 Task: Look for space in La Unión, Colombia from 12th  August, 2023 to 15th August, 2023 for 3 adults in price range Rs.12000 to Rs.16000. Place can be entire place with 2 bedrooms having 3 beds and 1 bathroom. Property type can be house, flat, guest house. Amenities needed are: washing machine. Booking option can be shelf check-in. Required host language is English.
Action: Mouse moved to (462, 99)
Screenshot: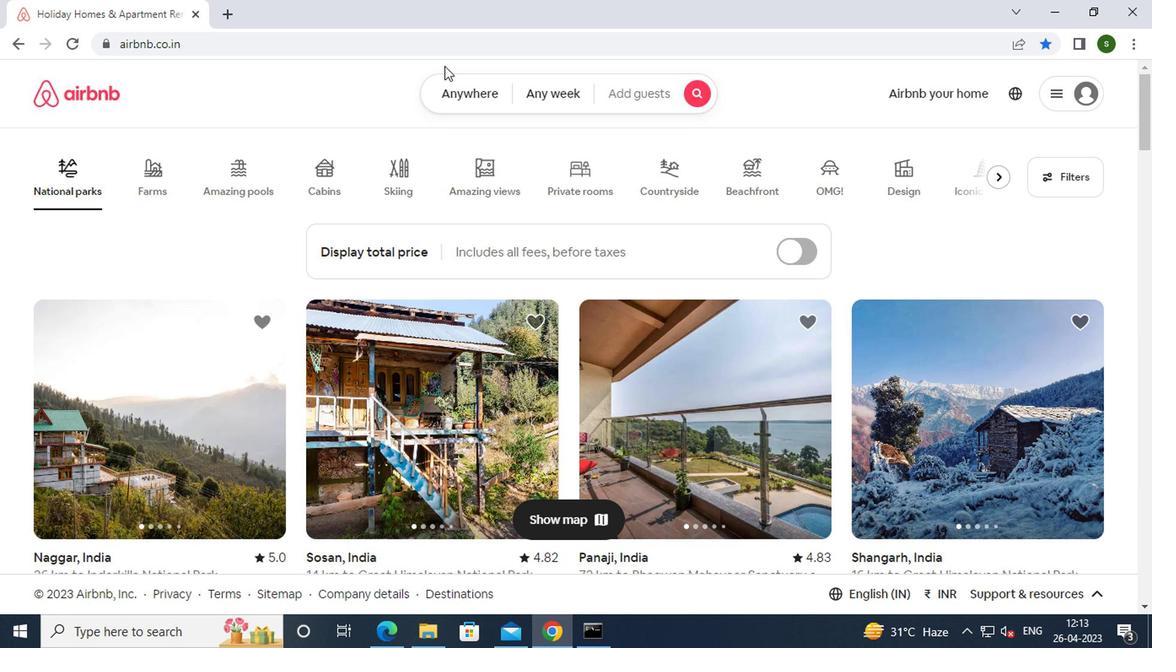
Action: Mouse pressed left at (462, 99)
Screenshot: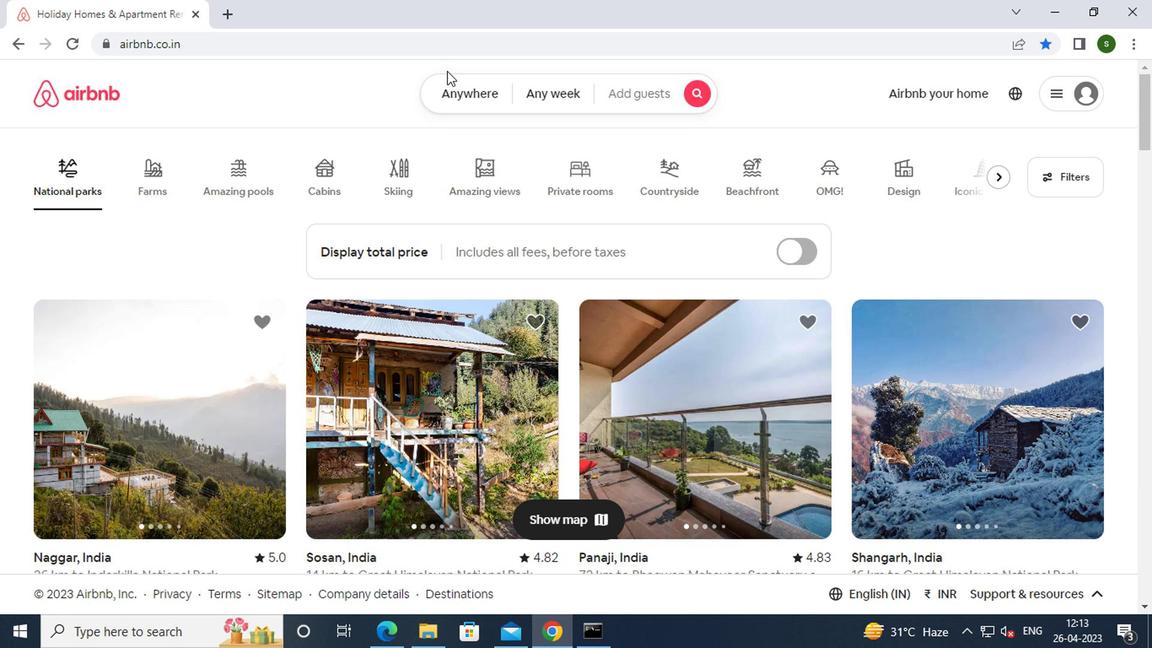 
Action: Mouse moved to (371, 152)
Screenshot: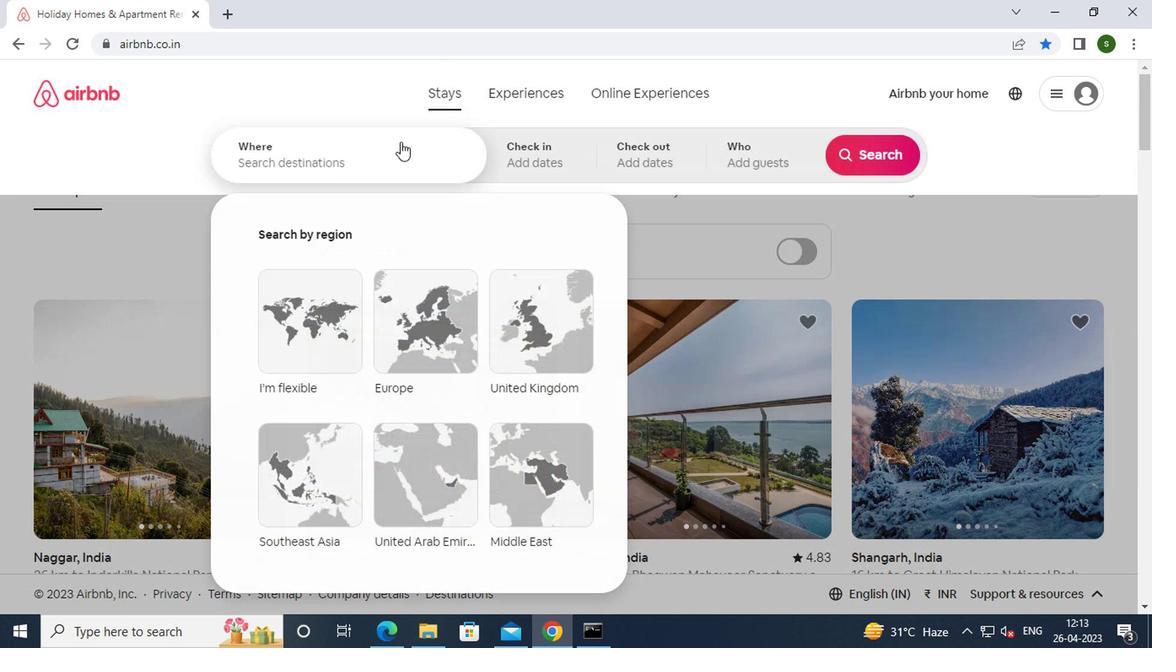 
Action: Mouse pressed left at (371, 152)
Screenshot: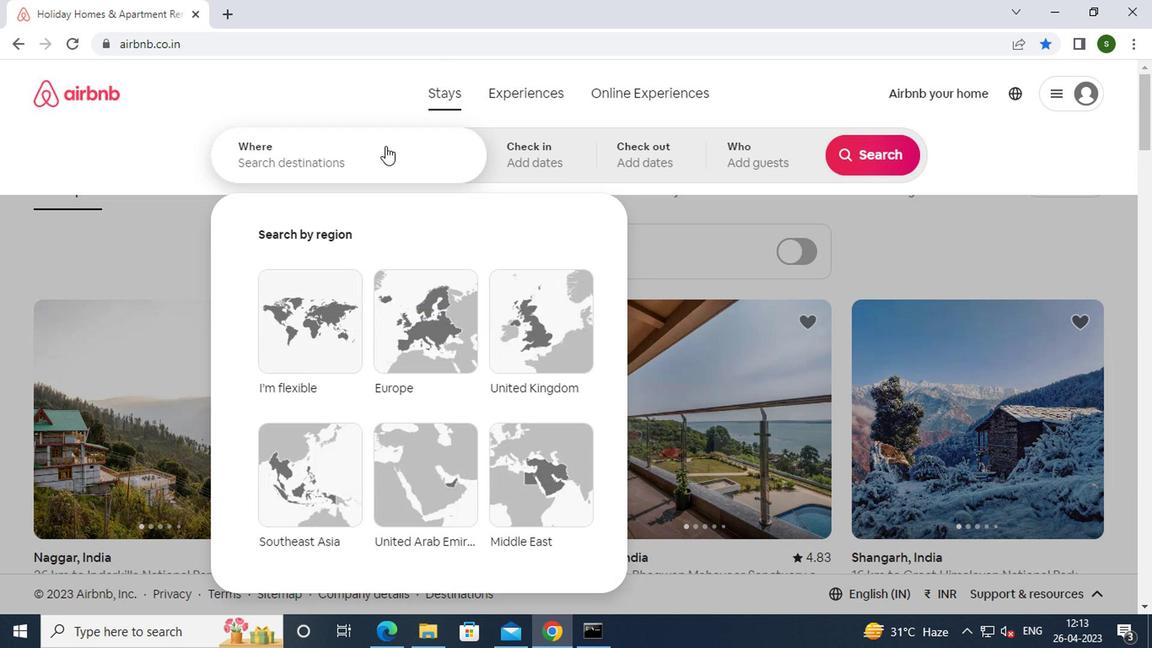
Action: Key pressed l<Key.caps_lock>a<Key.space><Key.caps_lock>u<Key.caps_lock>nion,<Key.space><Key.caps_lock>c<Key.caps_lock>olombia<Key.enter>
Screenshot: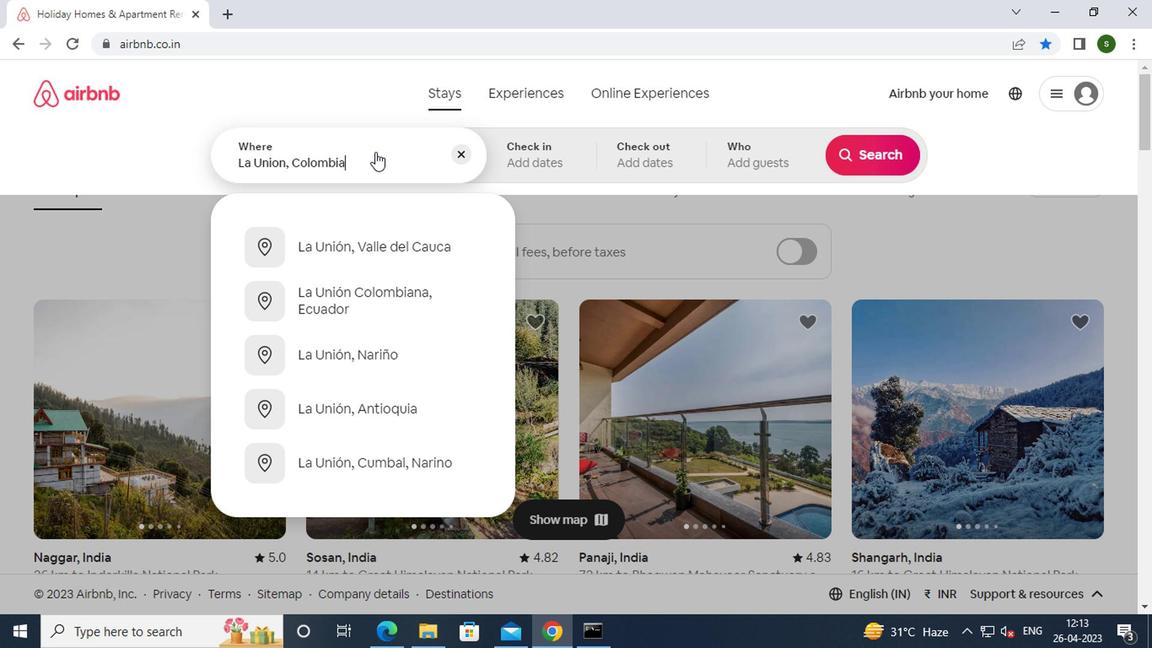 
Action: Mouse moved to (858, 292)
Screenshot: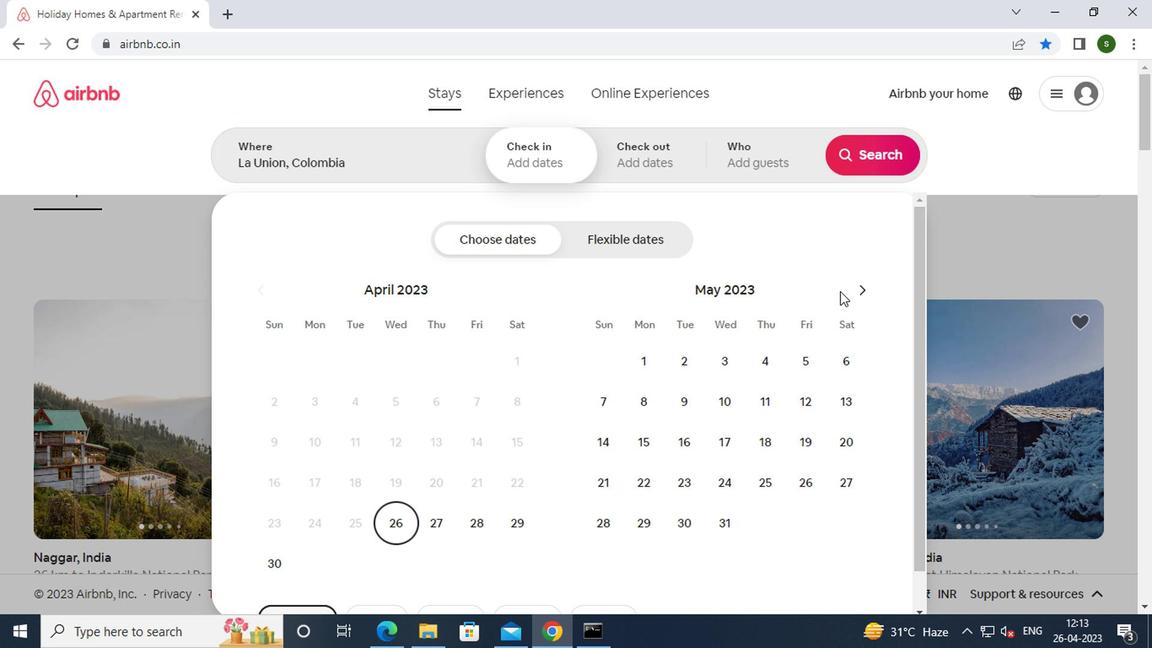 
Action: Mouse pressed left at (858, 292)
Screenshot: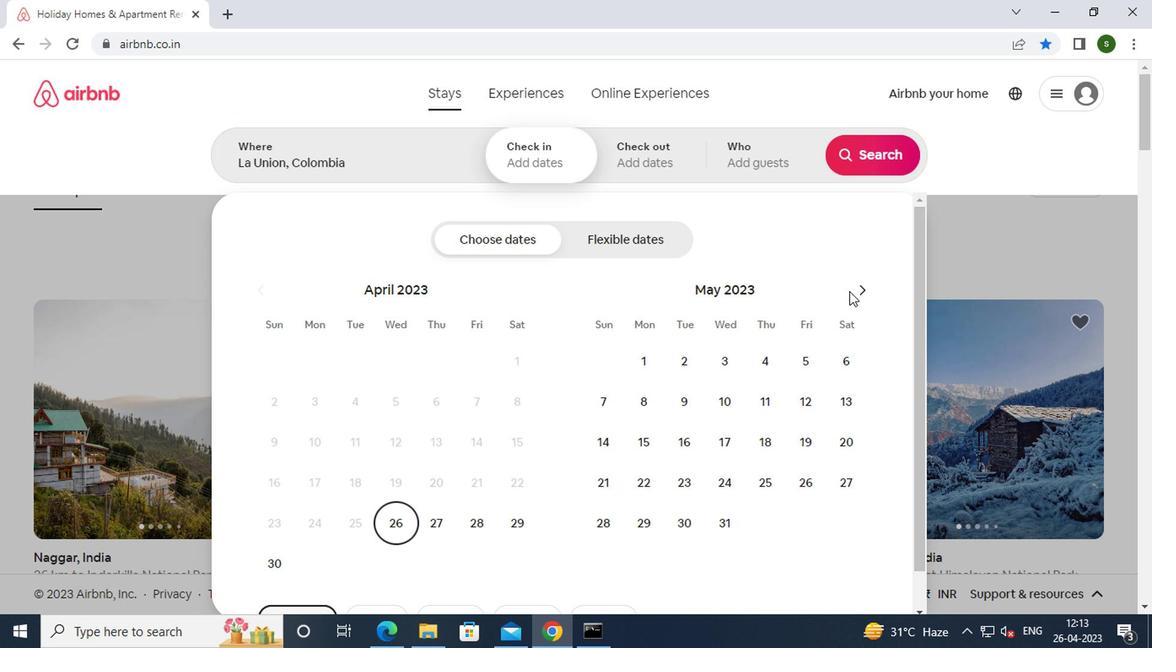 
Action: Mouse pressed left at (858, 292)
Screenshot: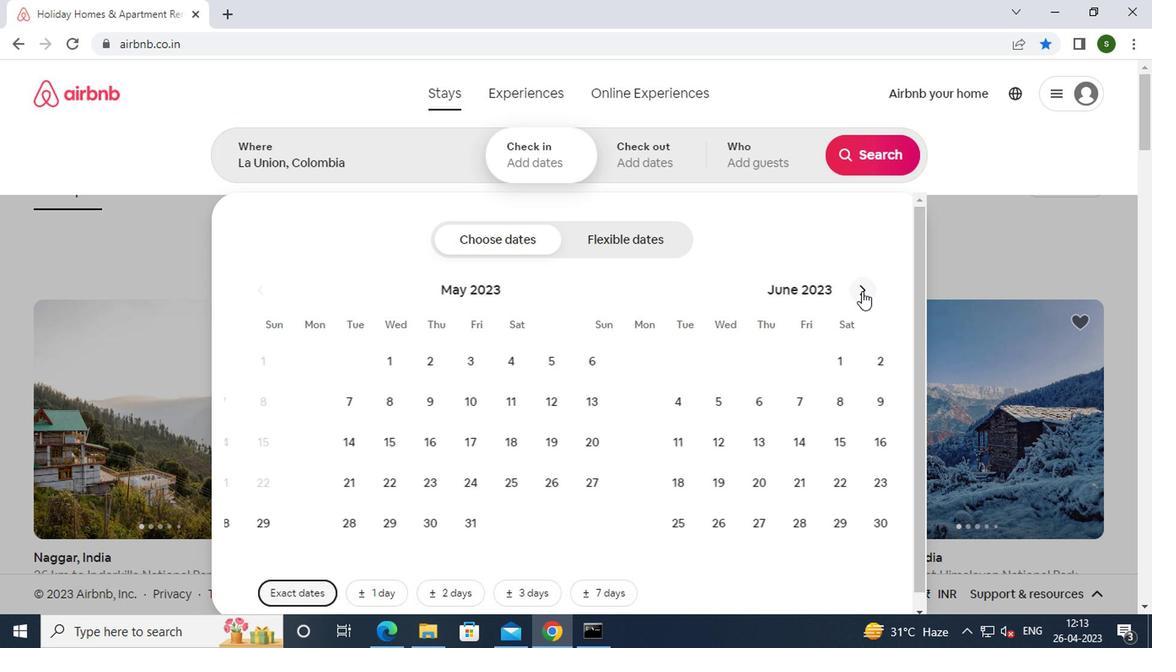 
Action: Mouse pressed left at (858, 292)
Screenshot: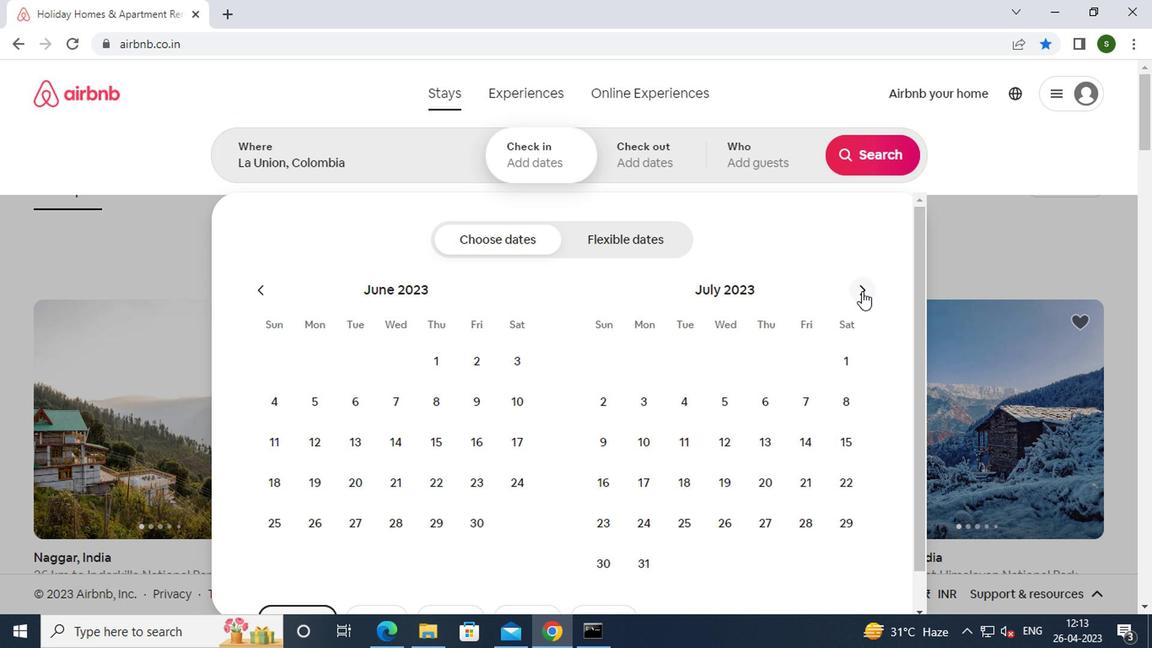 
Action: Mouse moved to (823, 406)
Screenshot: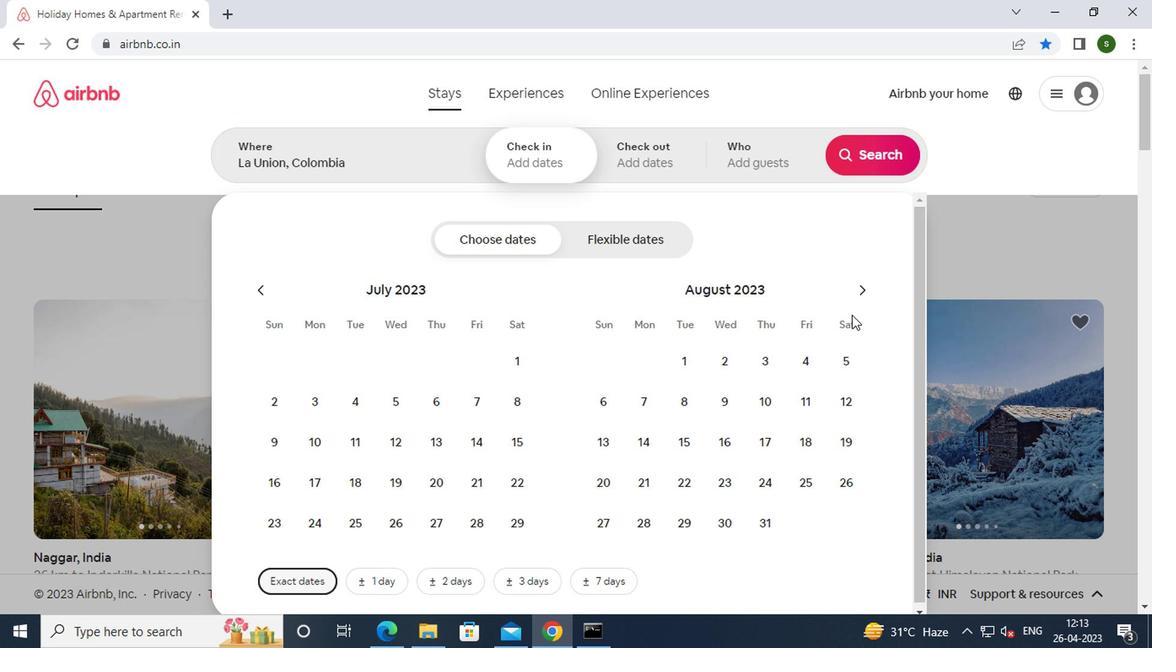 
Action: Mouse pressed left at (823, 406)
Screenshot: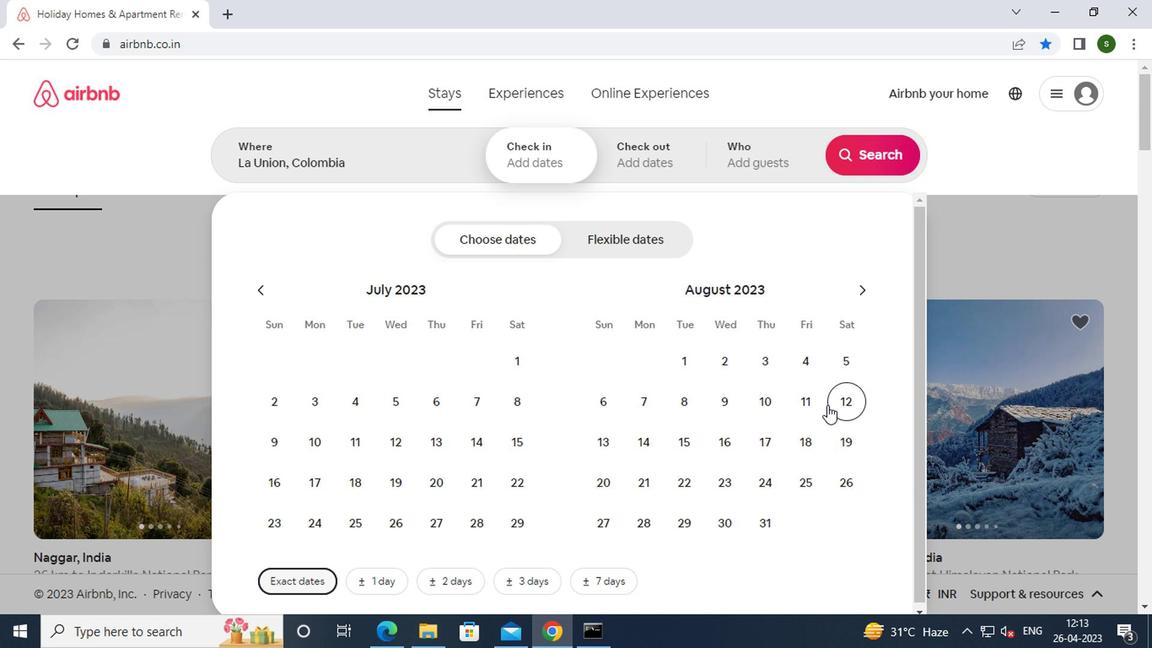 
Action: Mouse moved to (690, 448)
Screenshot: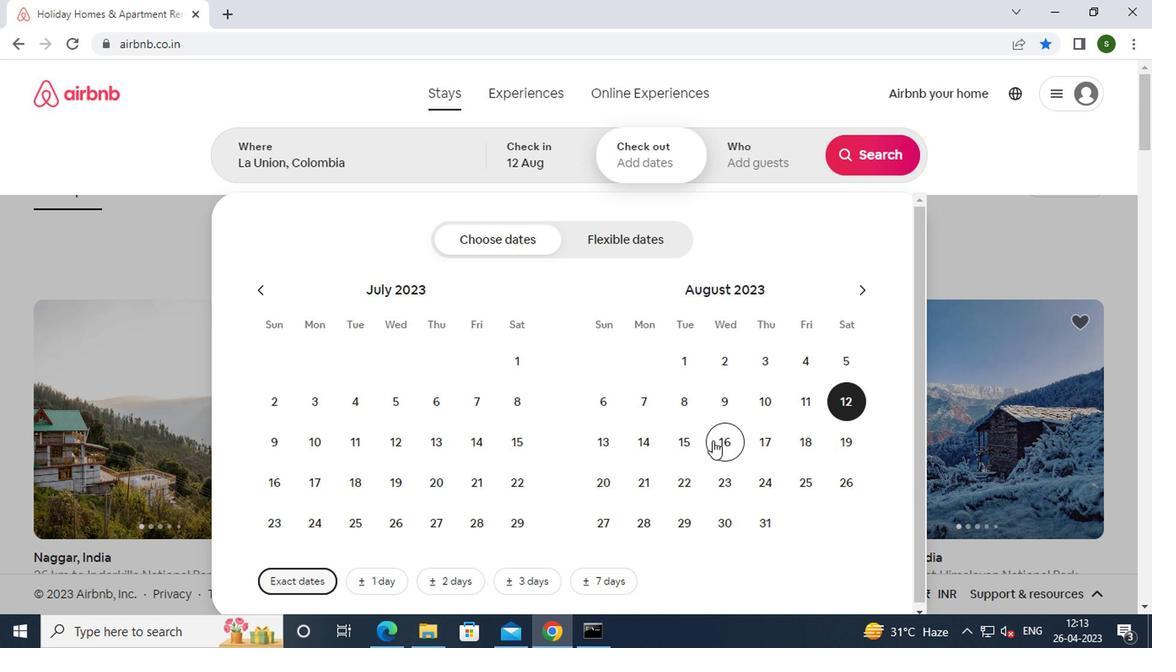 
Action: Mouse pressed left at (690, 448)
Screenshot: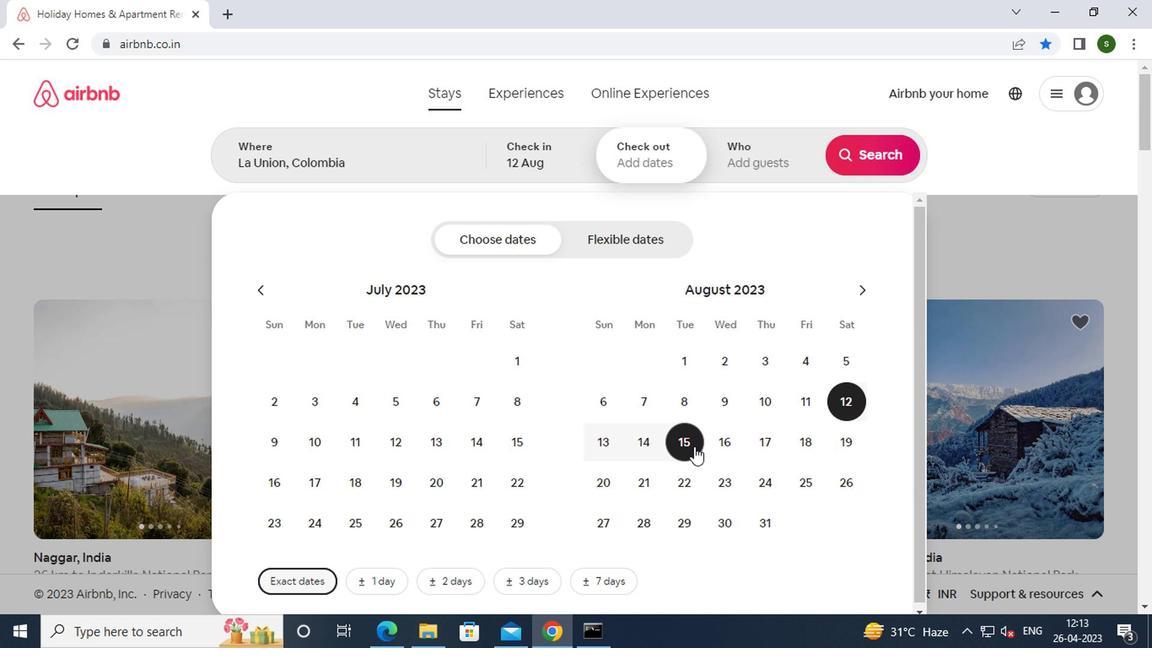 
Action: Mouse moved to (739, 159)
Screenshot: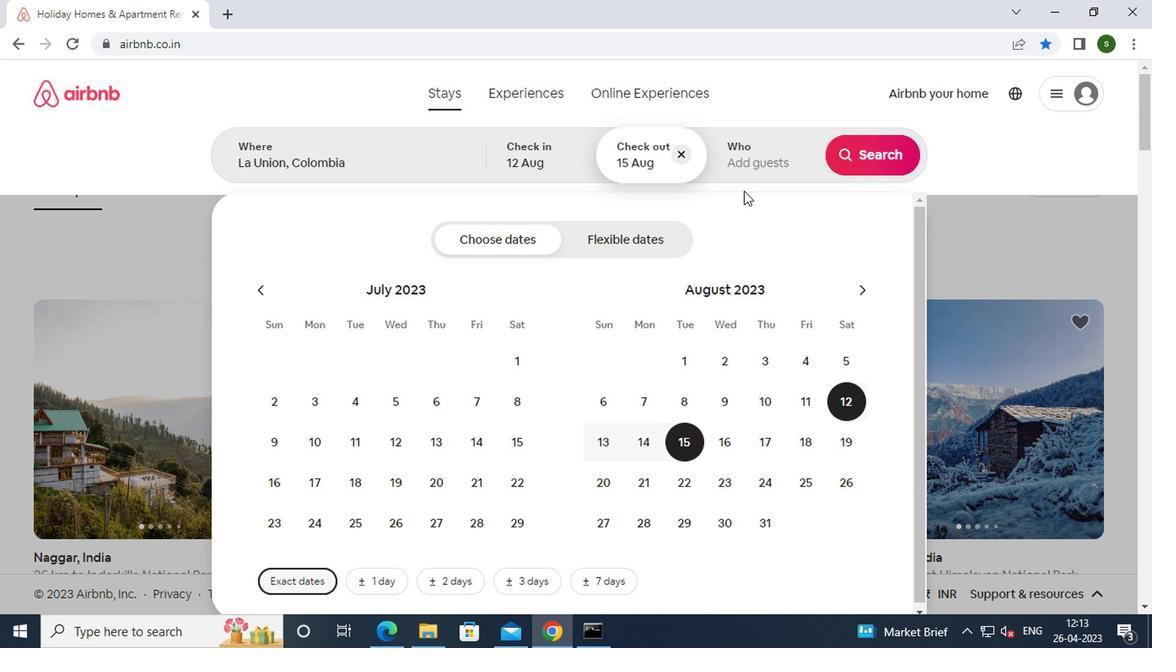 
Action: Mouse pressed left at (739, 159)
Screenshot: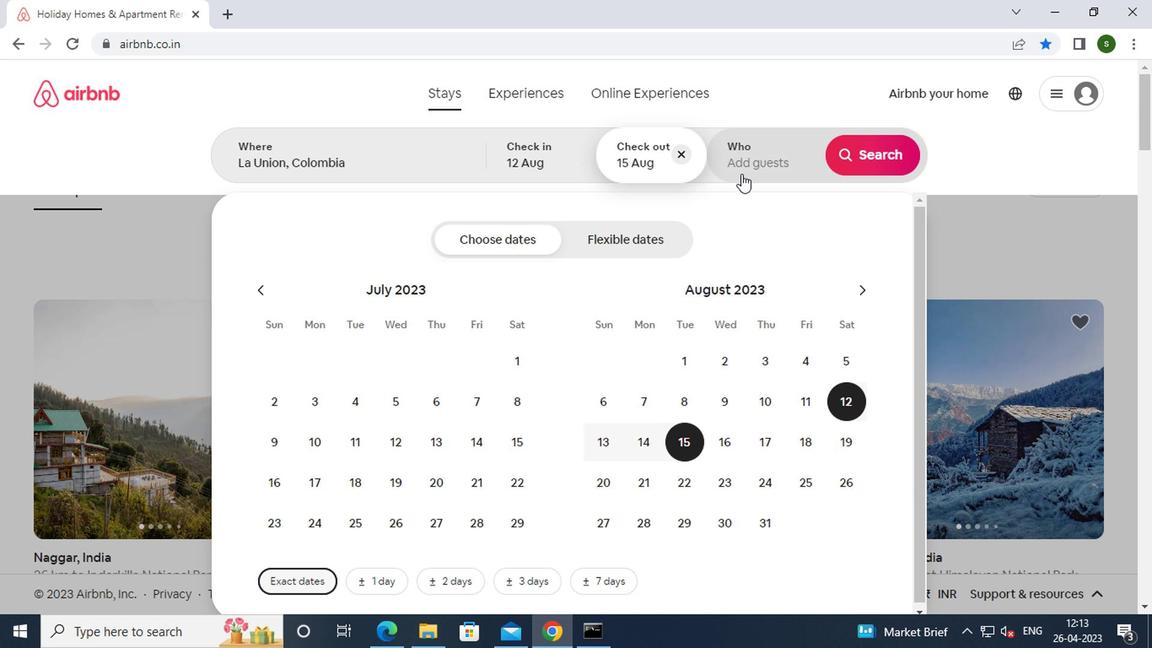 
Action: Mouse moved to (874, 241)
Screenshot: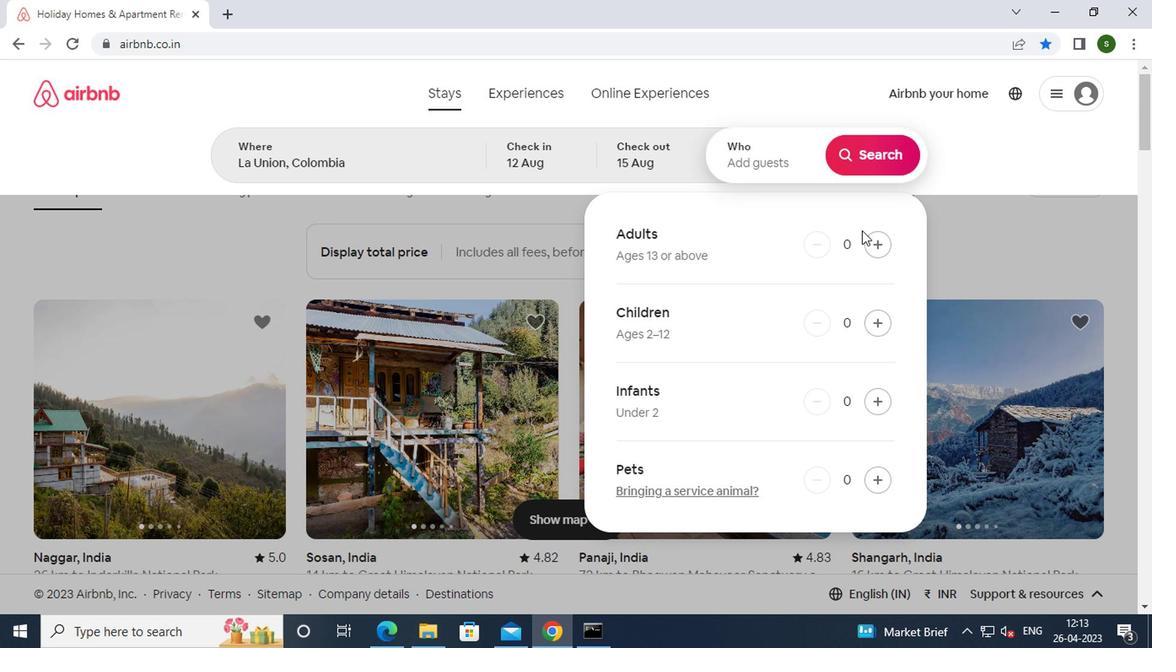 
Action: Mouse pressed left at (874, 241)
Screenshot: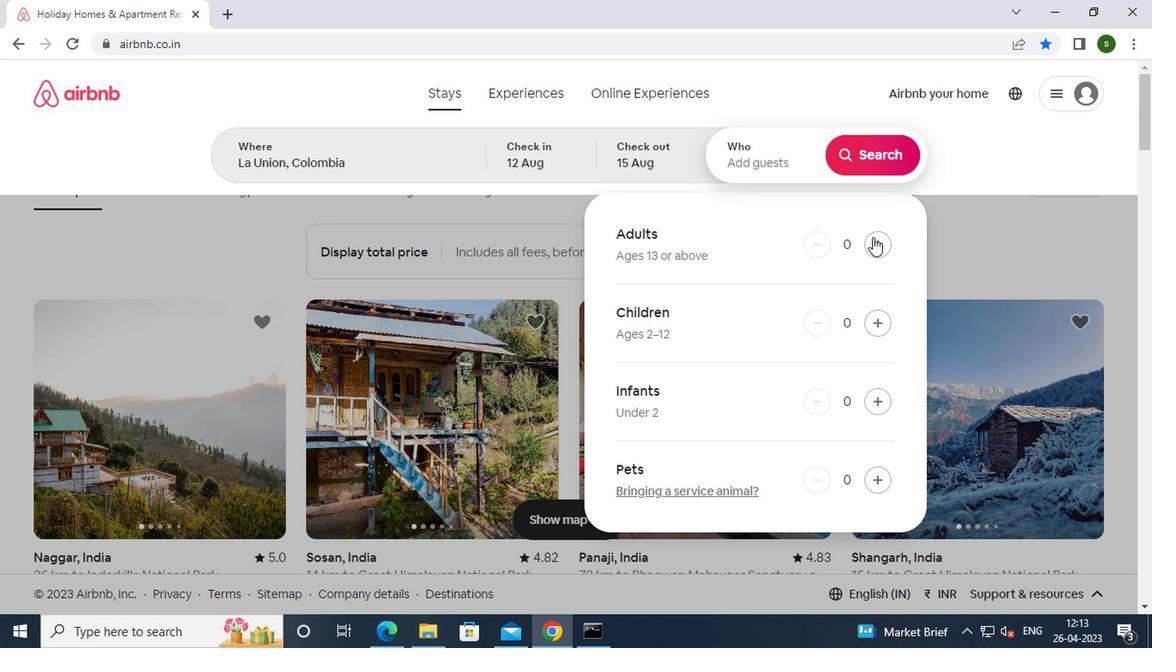 
Action: Mouse pressed left at (874, 241)
Screenshot: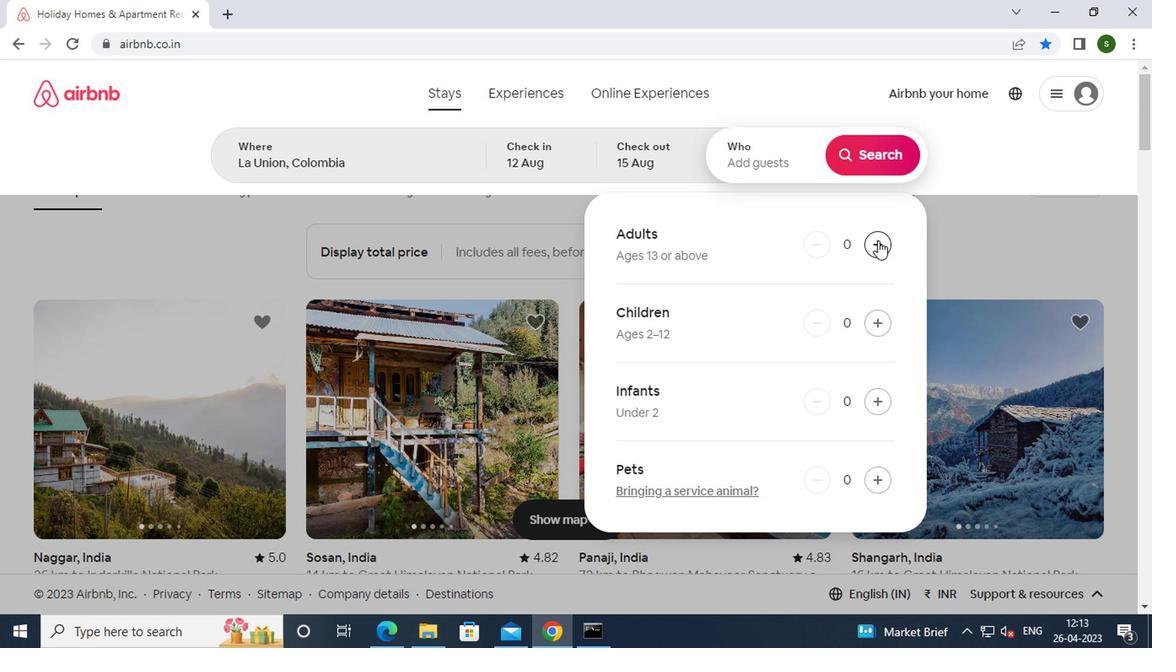 
Action: Mouse pressed left at (874, 241)
Screenshot: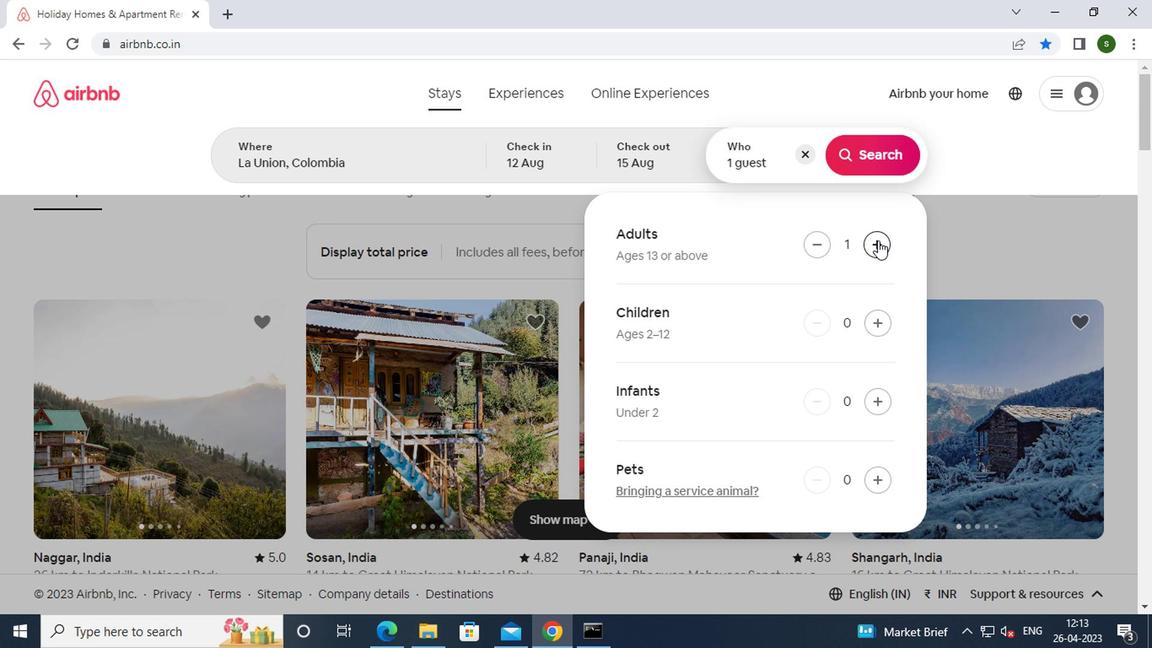 
Action: Mouse moved to (868, 168)
Screenshot: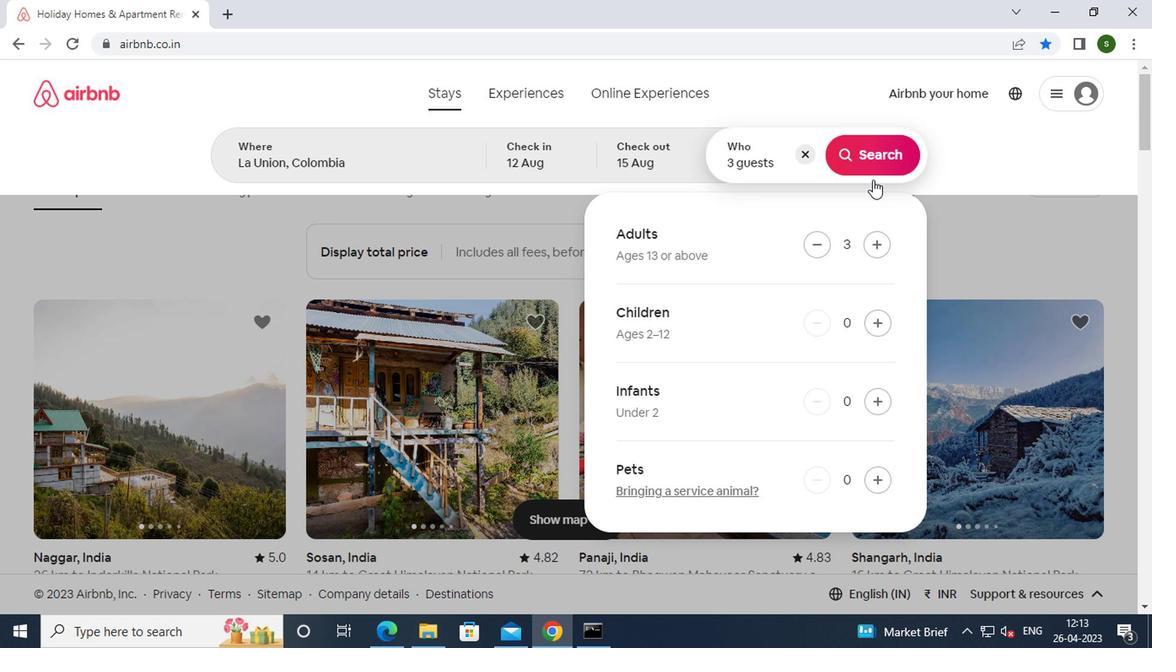 
Action: Mouse pressed left at (868, 168)
Screenshot: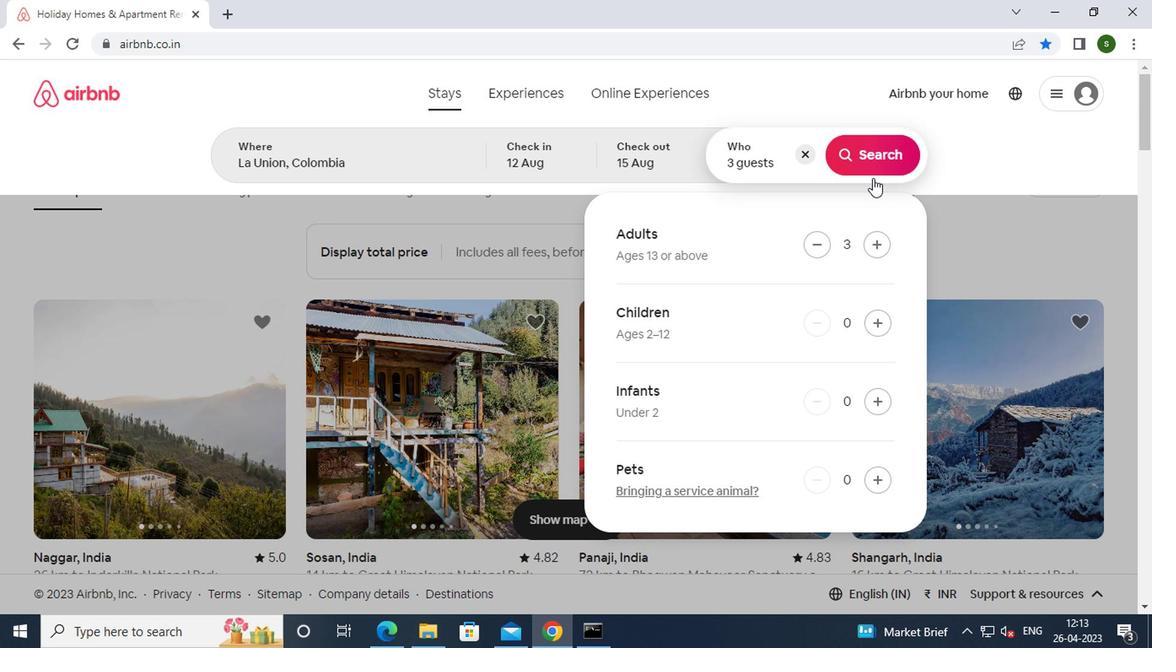 
Action: Mouse moved to (1089, 162)
Screenshot: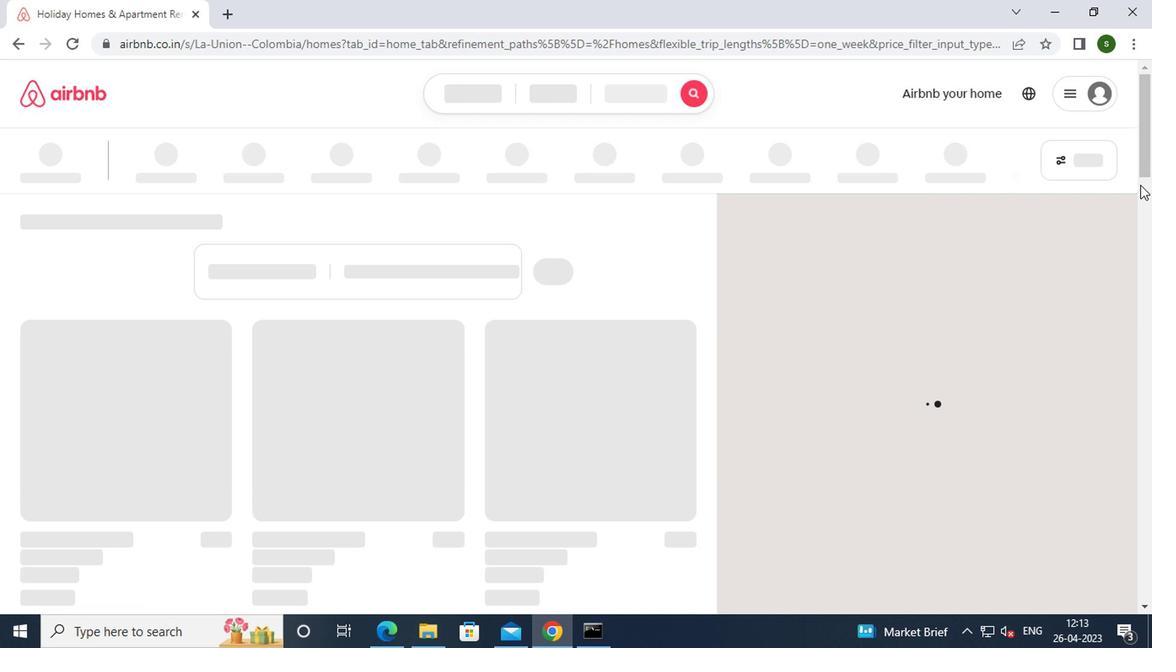 
Action: Mouse pressed left at (1089, 162)
Screenshot: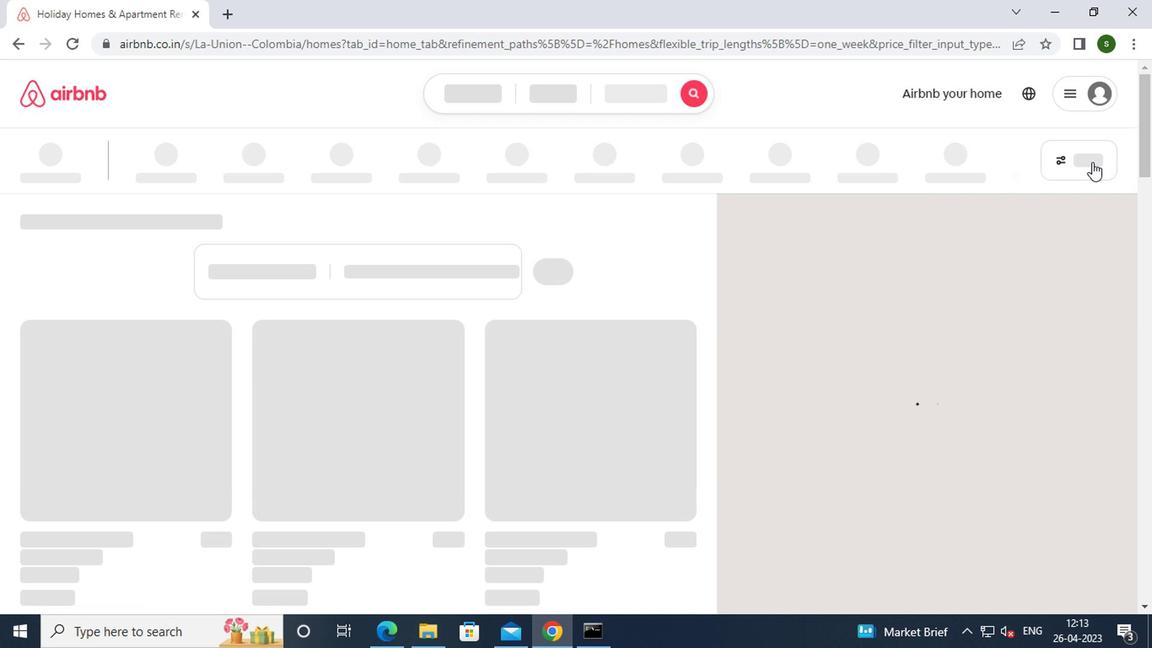 
Action: Mouse moved to (453, 379)
Screenshot: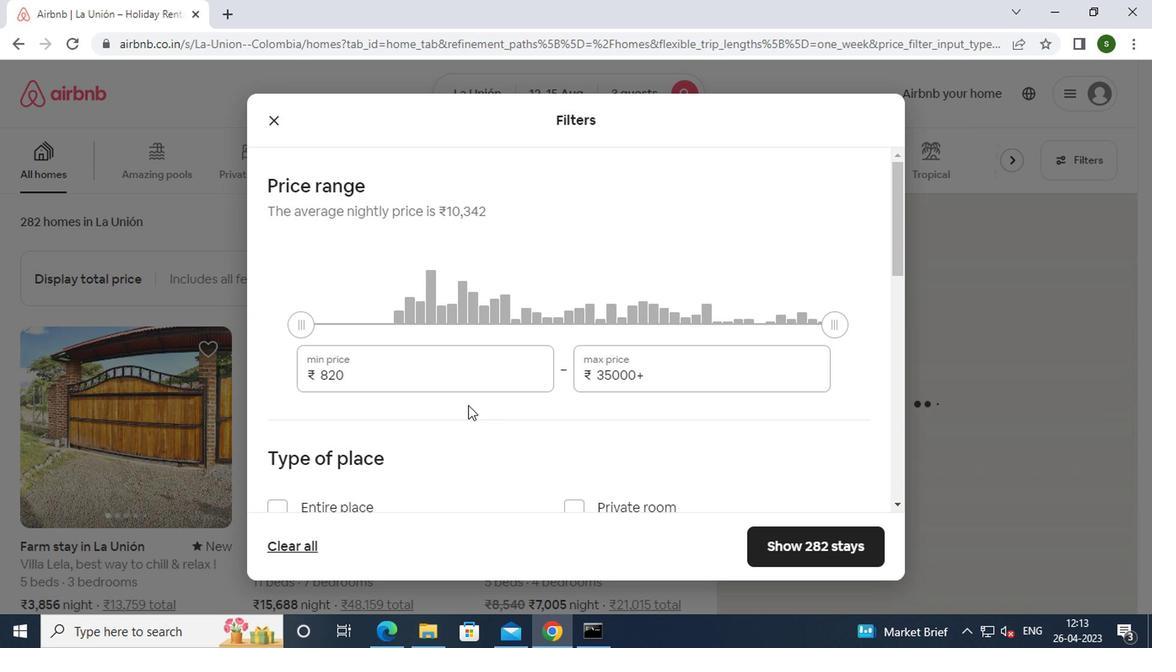 
Action: Mouse pressed left at (453, 379)
Screenshot: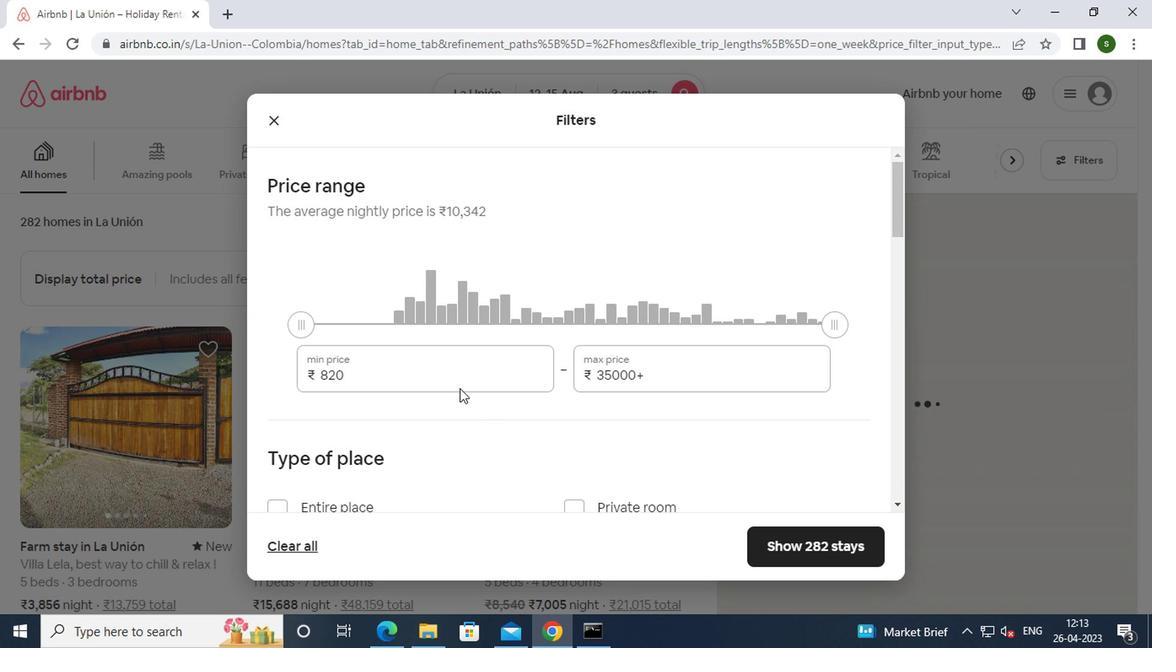 
Action: Key pressed <Key.backspace><Key.backspace><Key.backspace><Key.backspace><Key.backspace><Key.backspace>12000
Screenshot: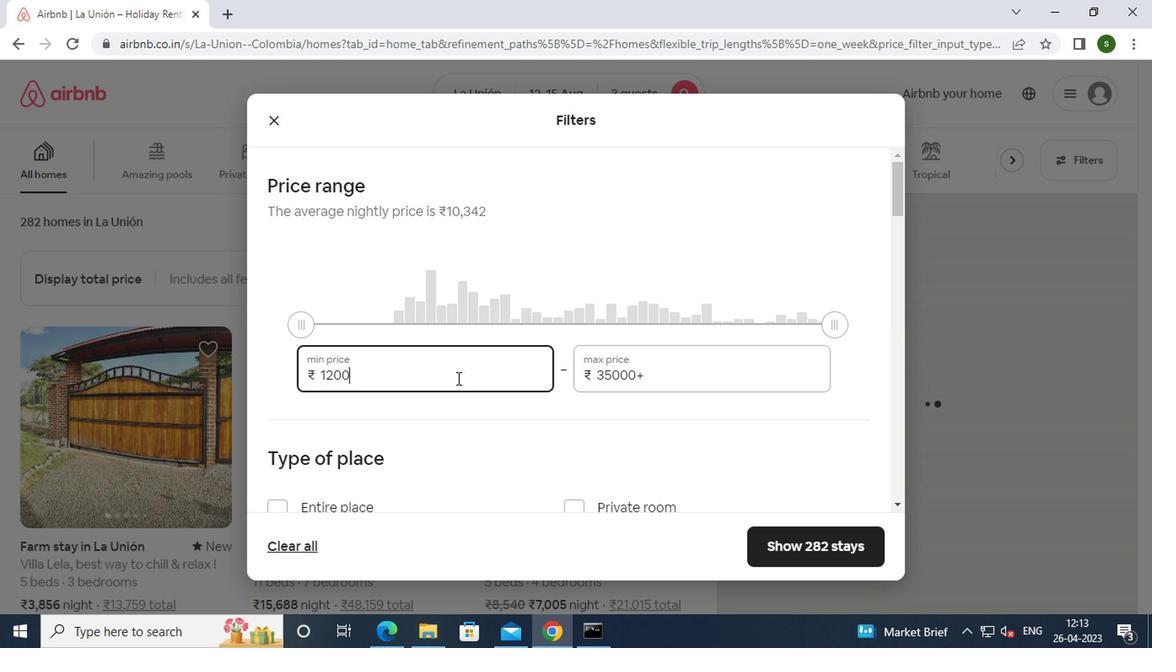 
Action: Mouse moved to (670, 377)
Screenshot: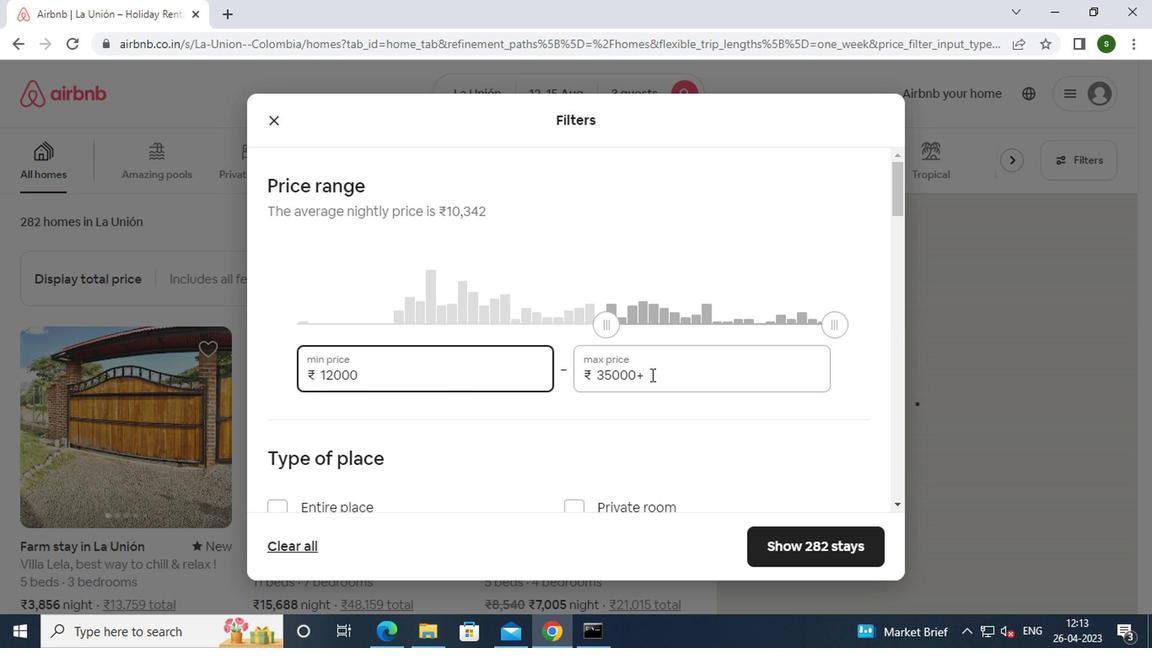 
Action: Mouse pressed left at (670, 377)
Screenshot: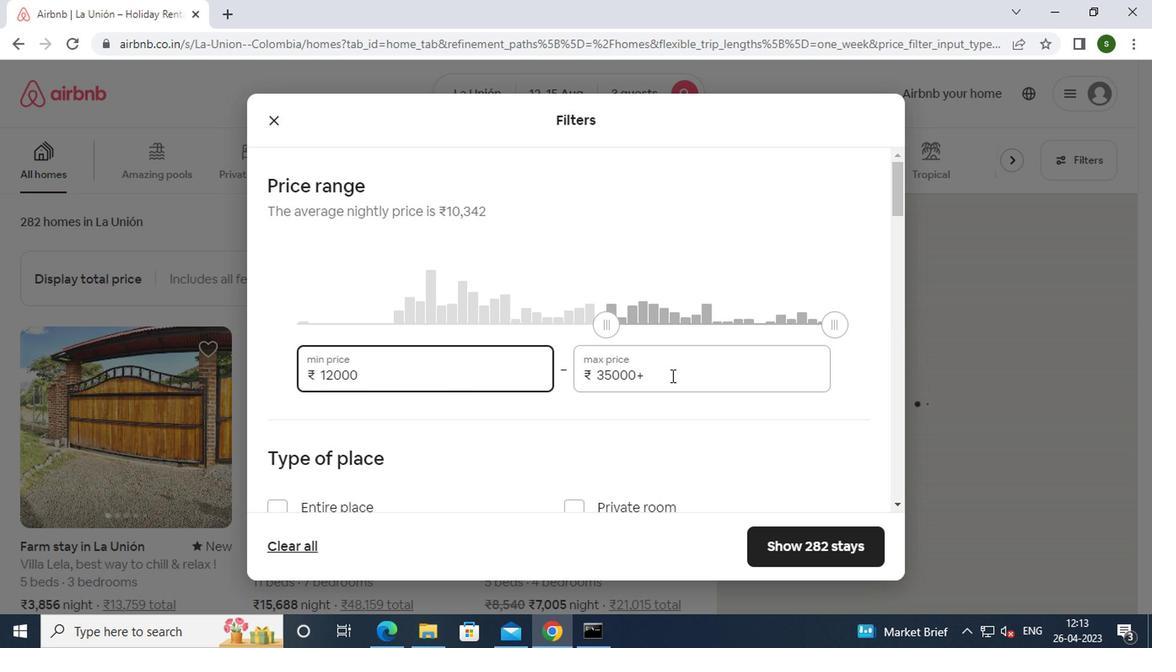 
Action: Key pressed <Key.backspace><Key.backspace><Key.backspace><Key.backspace><Key.backspace><Key.backspace><Key.backspace><Key.backspace><Key.backspace><Key.backspace>16000
Screenshot: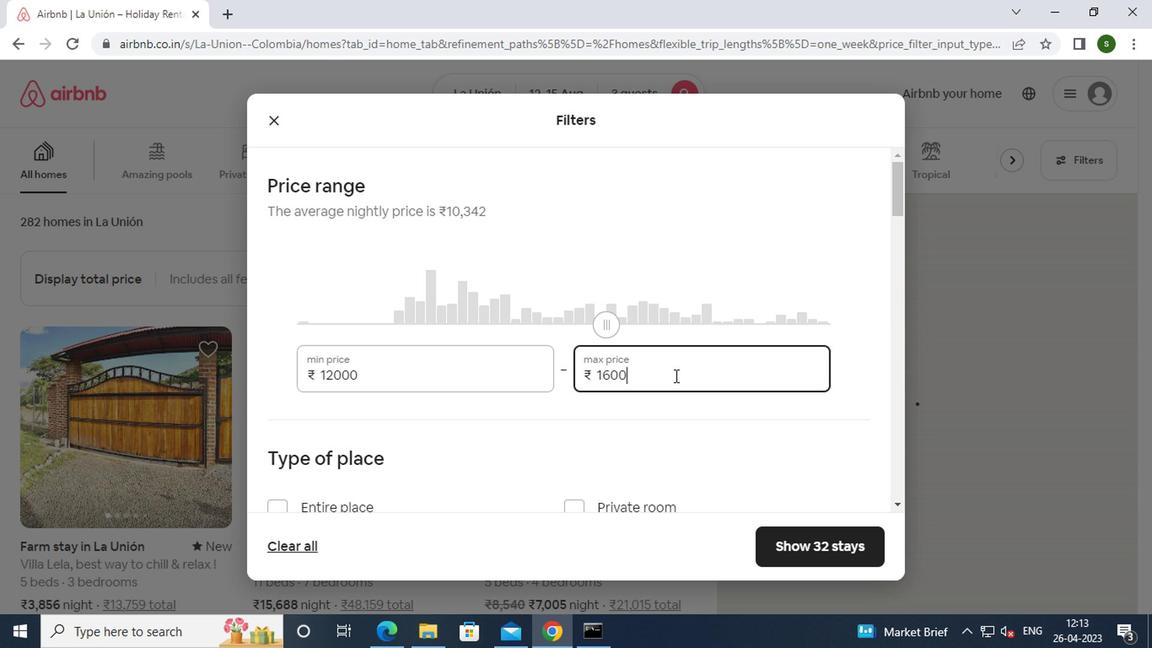 
Action: Mouse moved to (540, 377)
Screenshot: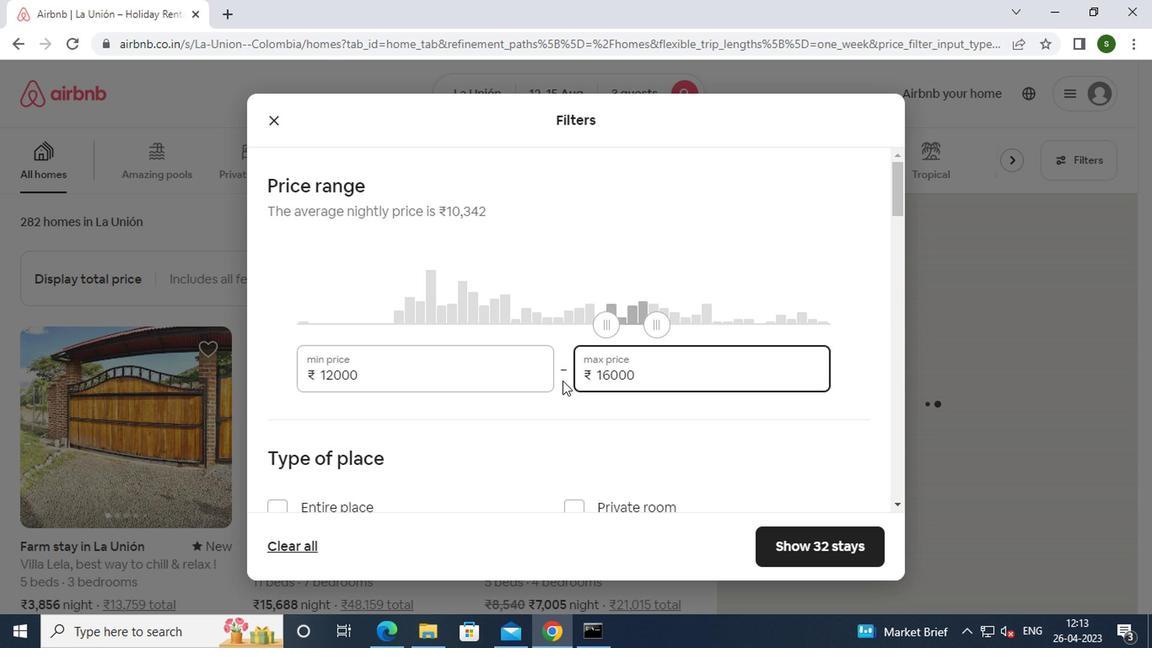 
Action: Mouse scrolled (540, 376) with delta (0, 0)
Screenshot: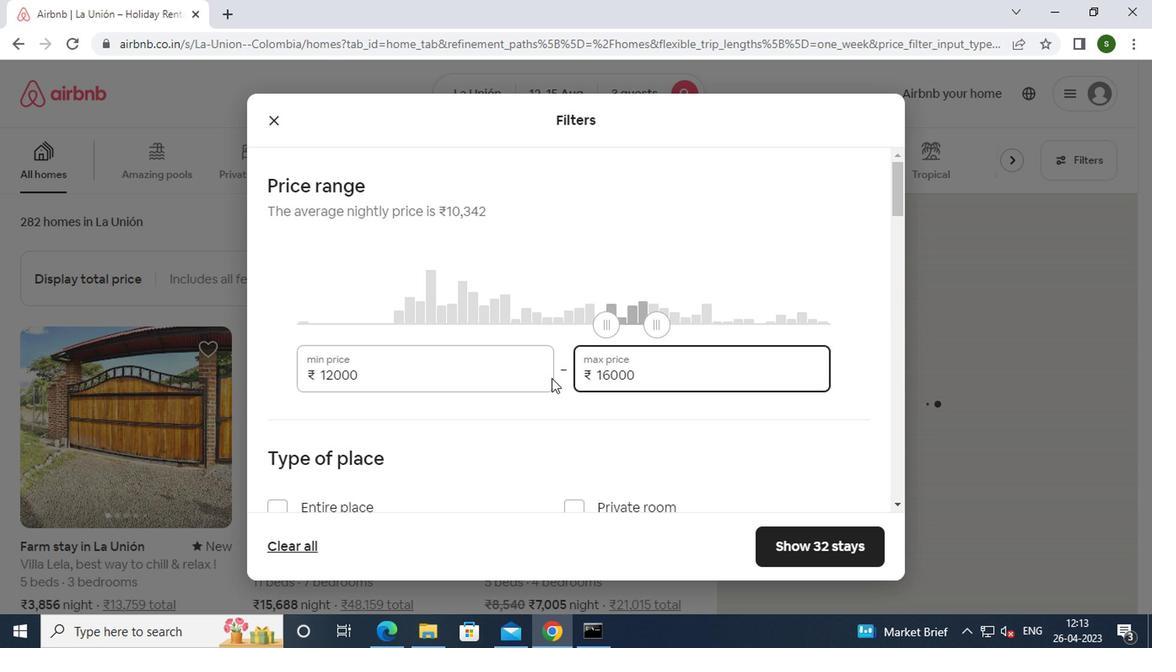 
Action: Mouse scrolled (540, 376) with delta (0, 0)
Screenshot: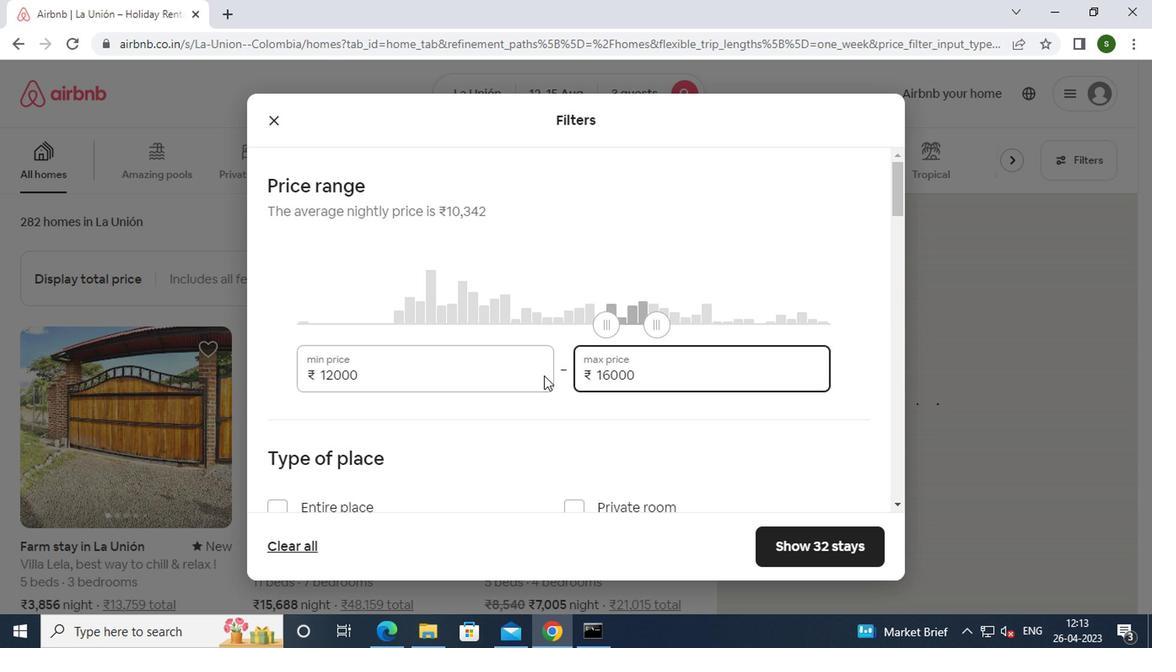 
Action: Mouse moved to (357, 350)
Screenshot: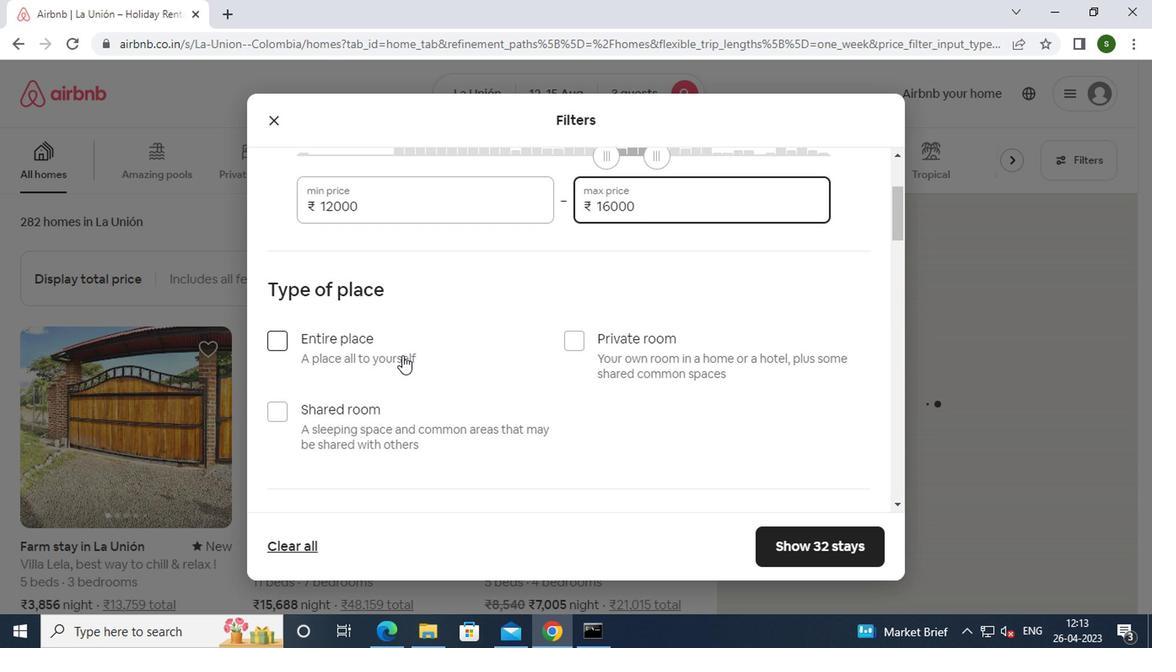 
Action: Mouse pressed left at (357, 350)
Screenshot: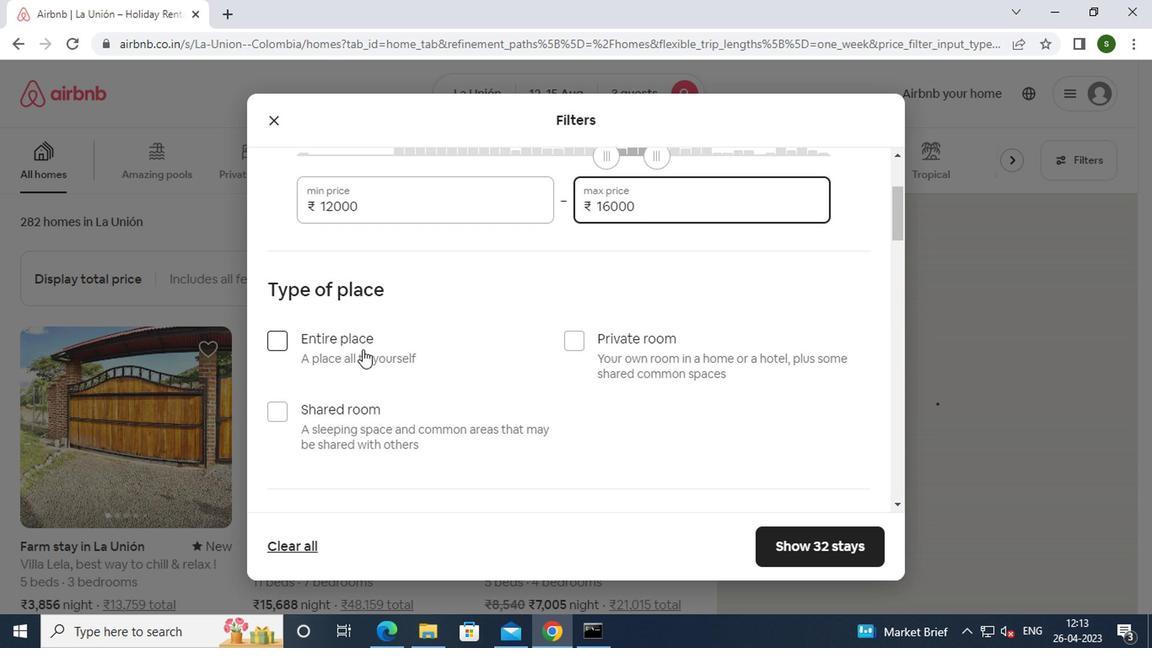
Action: Mouse moved to (431, 340)
Screenshot: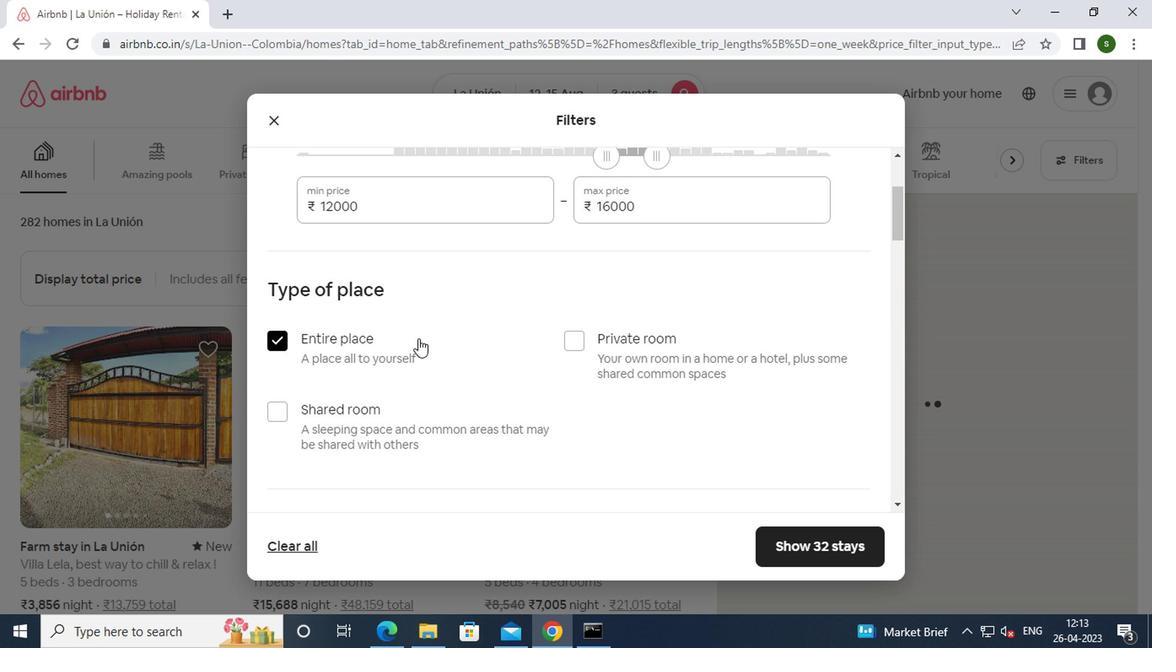 
Action: Mouse scrolled (431, 339) with delta (0, -1)
Screenshot: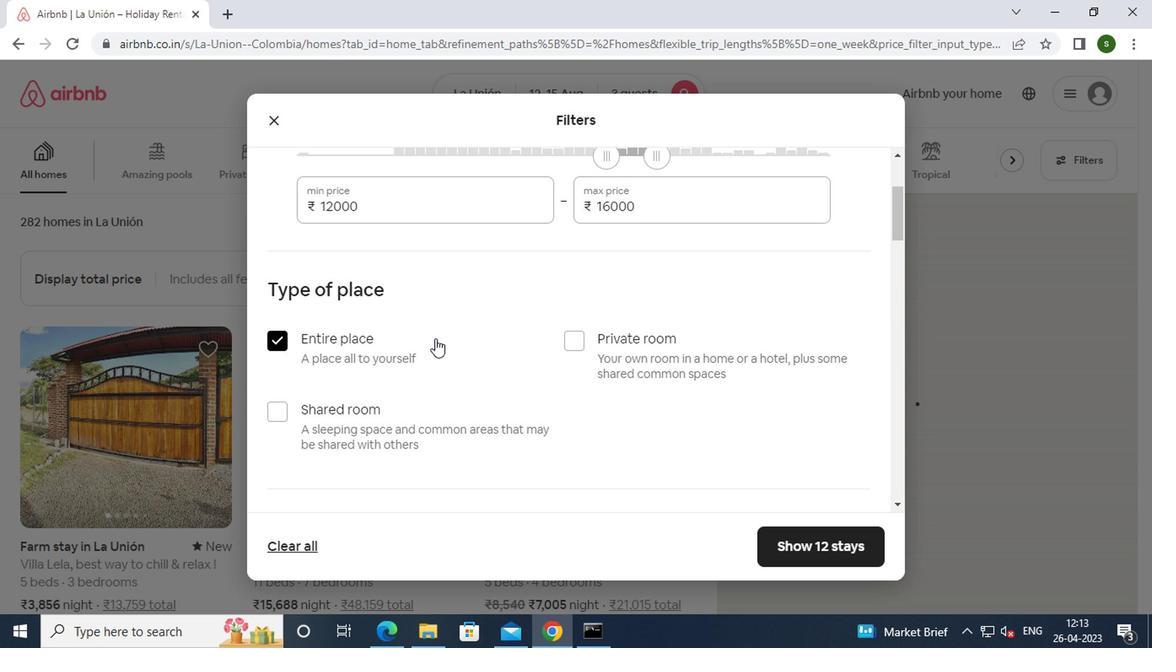 
Action: Mouse scrolled (431, 339) with delta (0, -1)
Screenshot: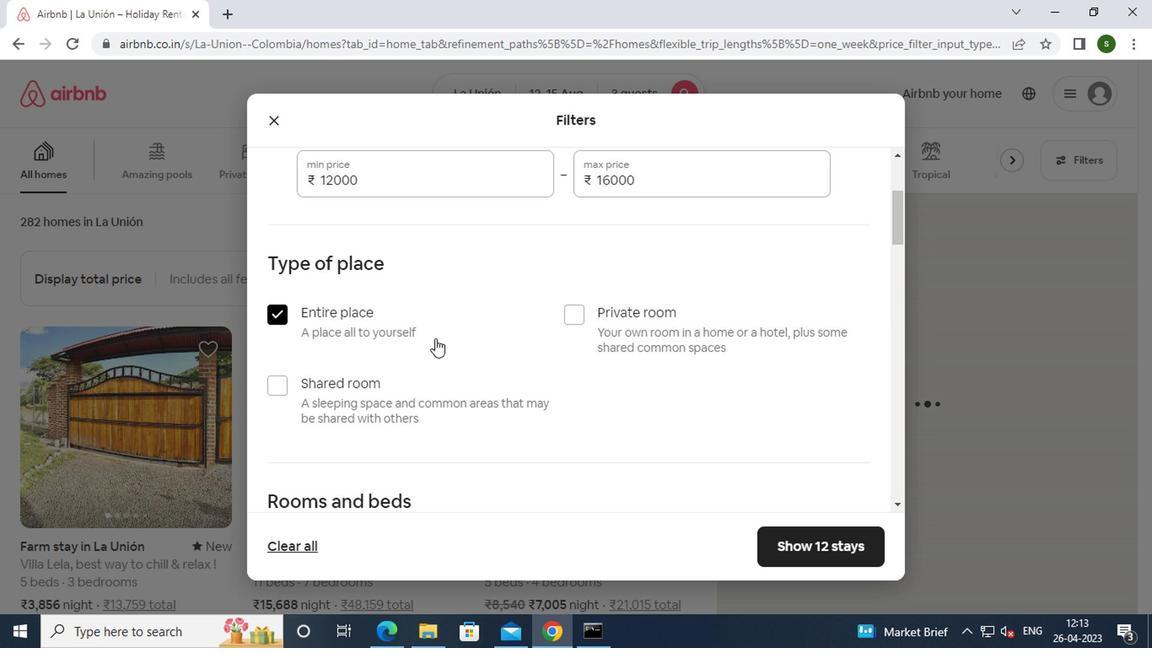 
Action: Mouse scrolled (431, 339) with delta (0, -1)
Screenshot: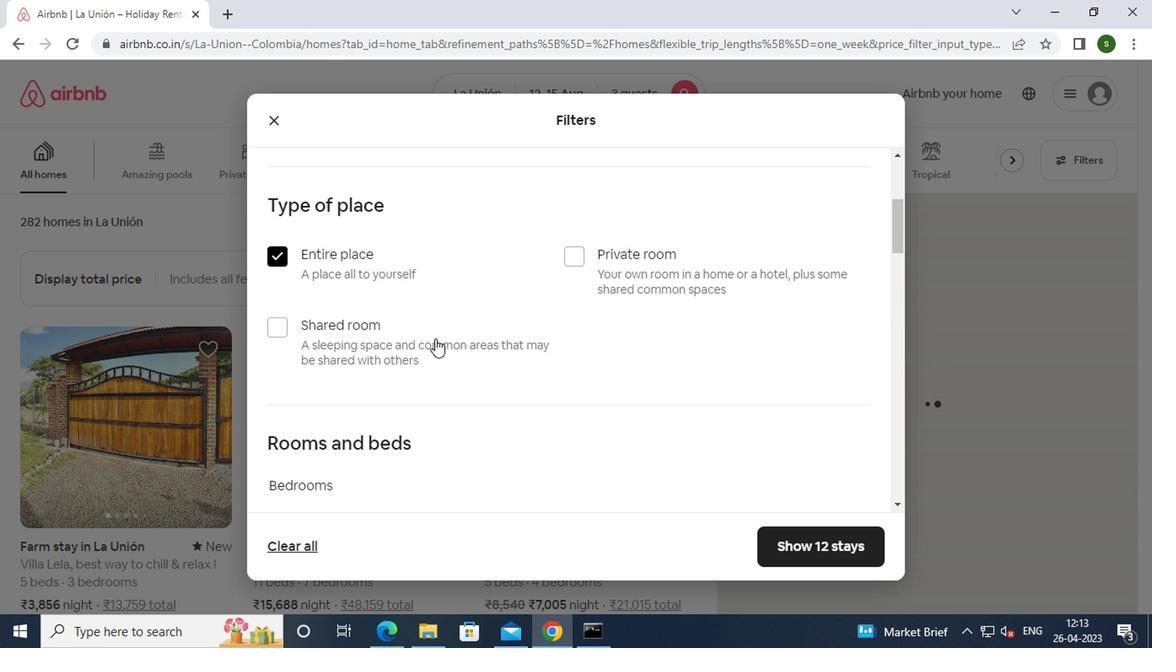 
Action: Mouse moved to (434, 365)
Screenshot: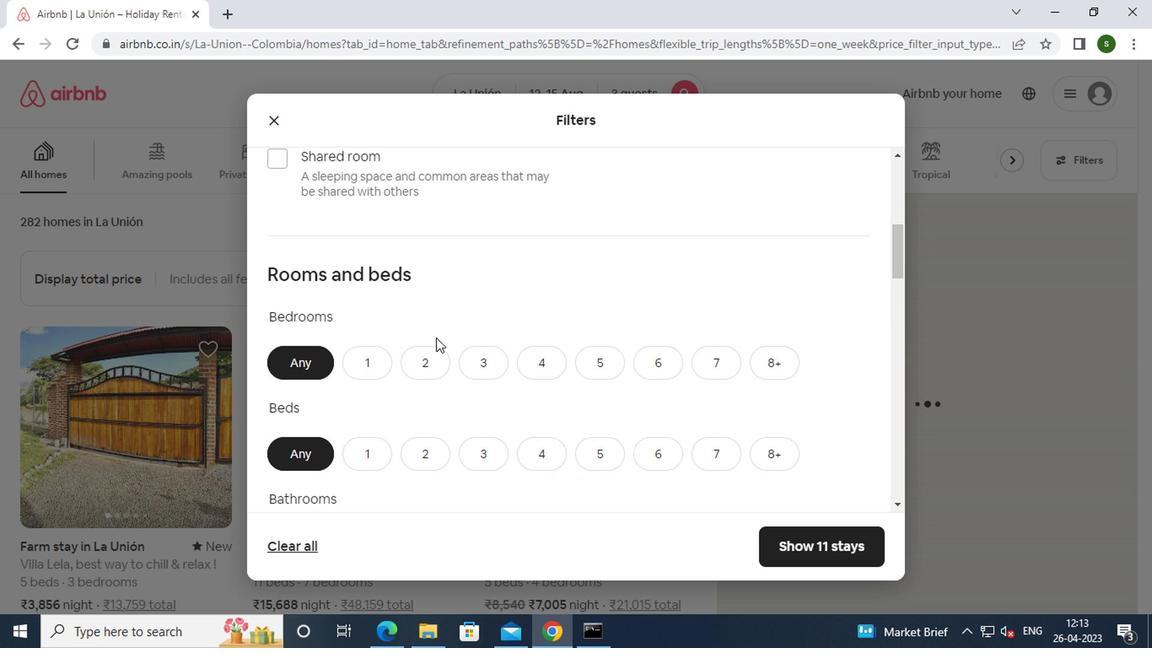
Action: Mouse pressed left at (434, 365)
Screenshot: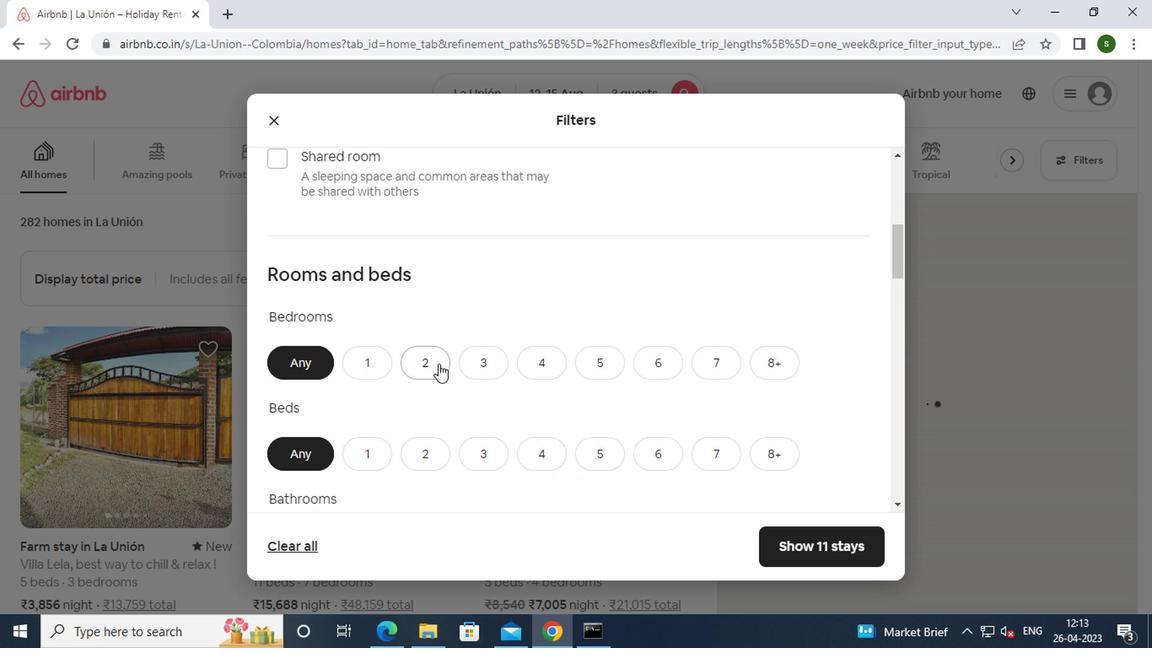 
Action: Mouse moved to (472, 452)
Screenshot: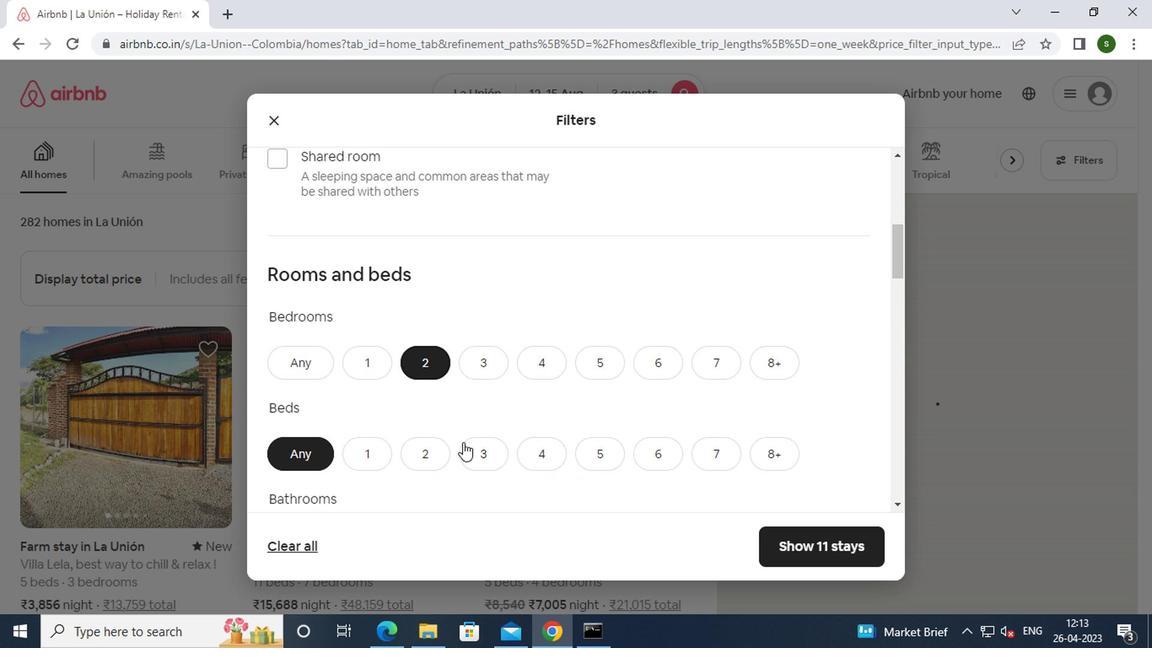 
Action: Mouse pressed left at (472, 452)
Screenshot: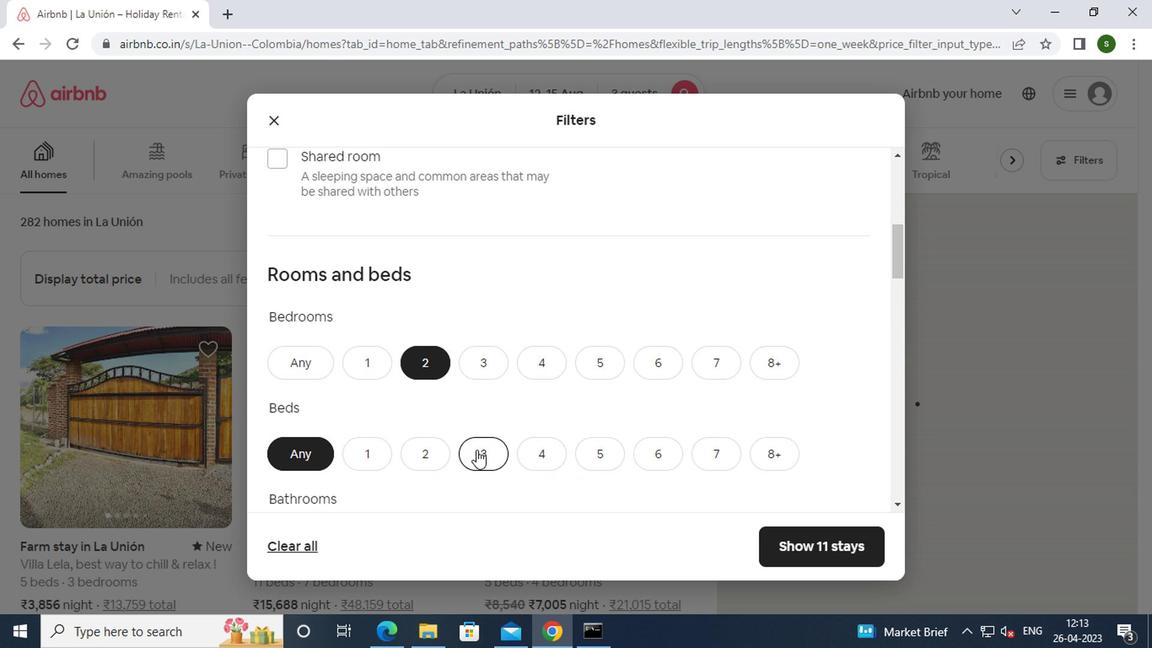 
Action: Mouse moved to (474, 424)
Screenshot: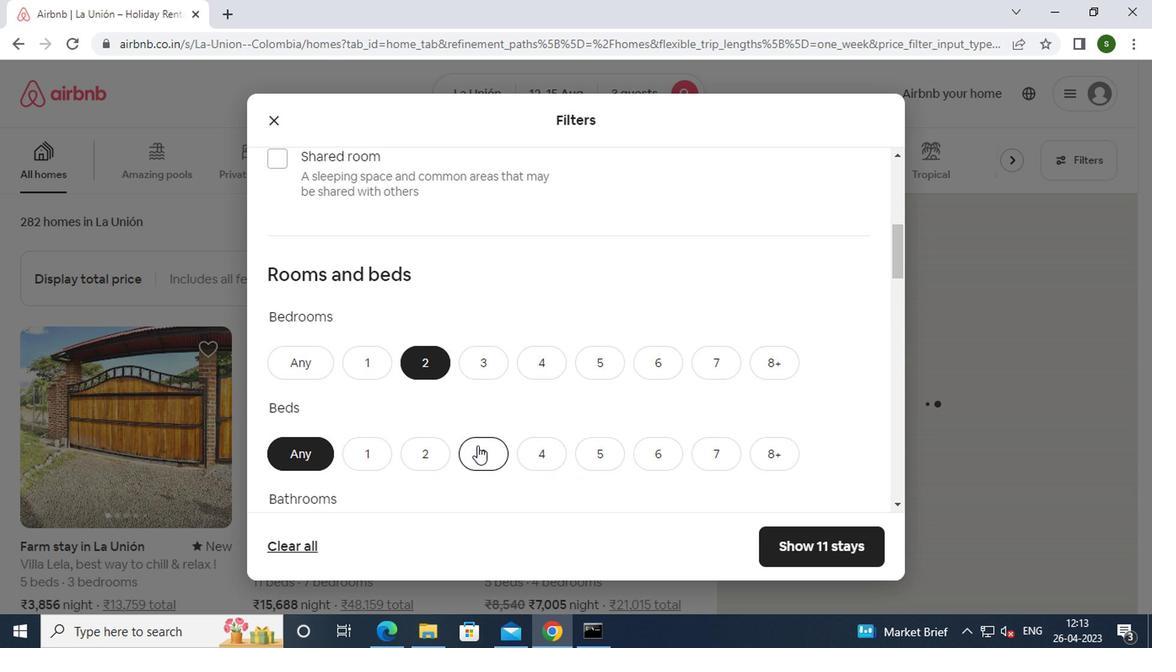 
Action: Mouse scrolled (474, 423) with delta (0, -1)
Screenshot: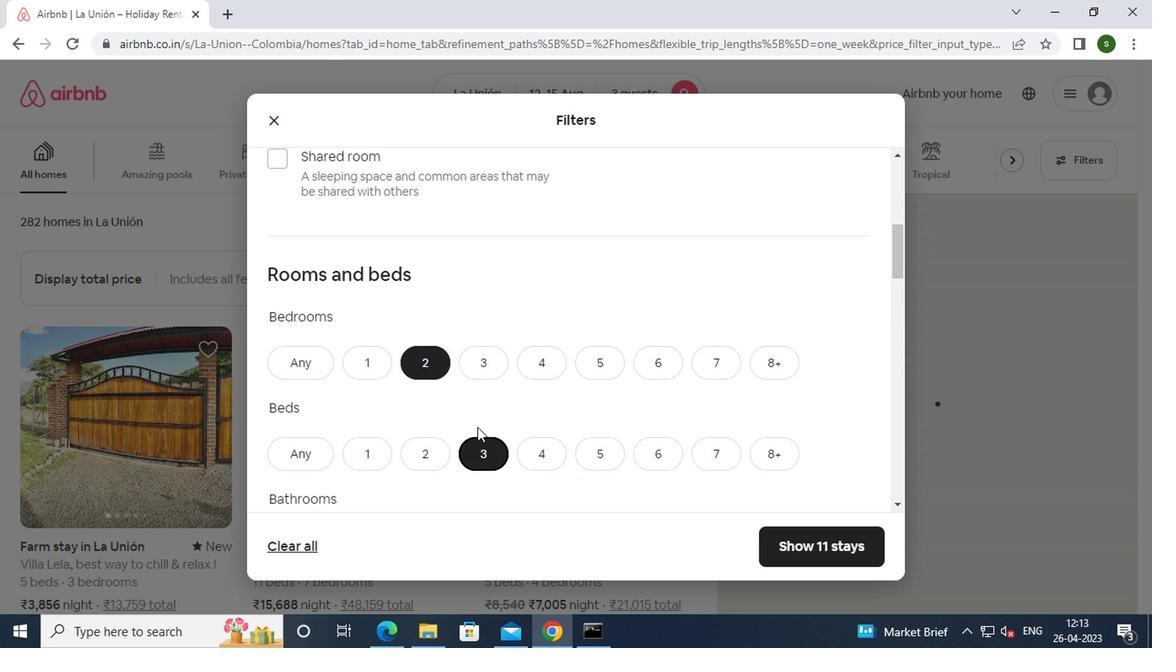
Action: Mouse scrolled (474, 423) with delta (0, -1)
Screenshot: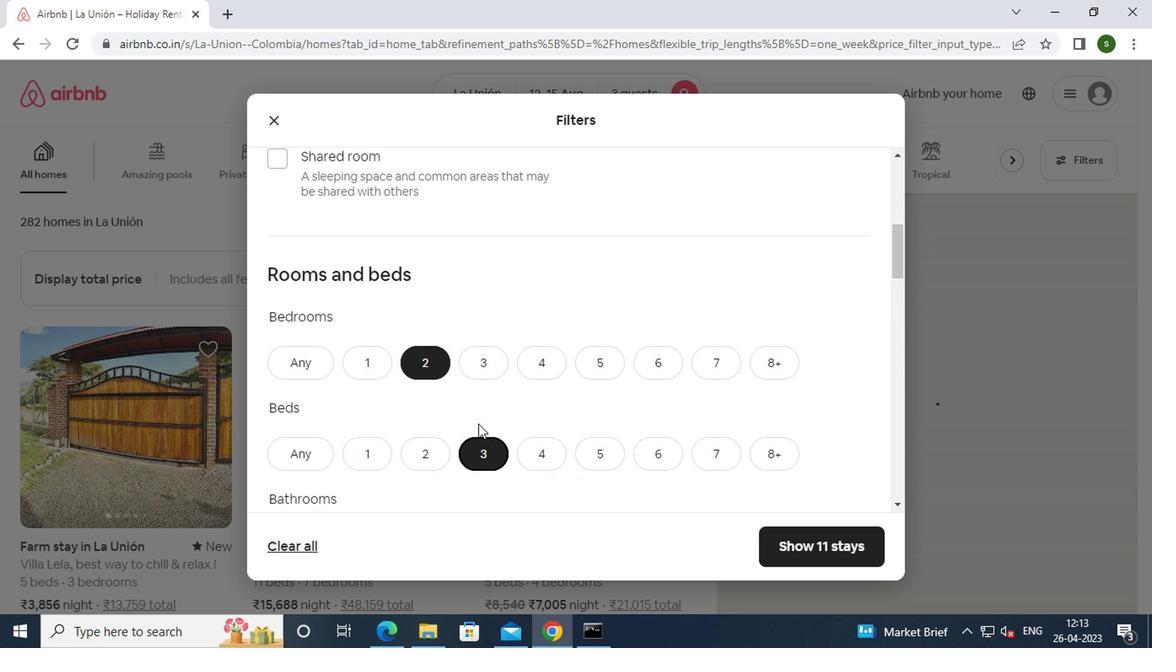 
Action: Mouse moved to (369, 375)
Screenshot: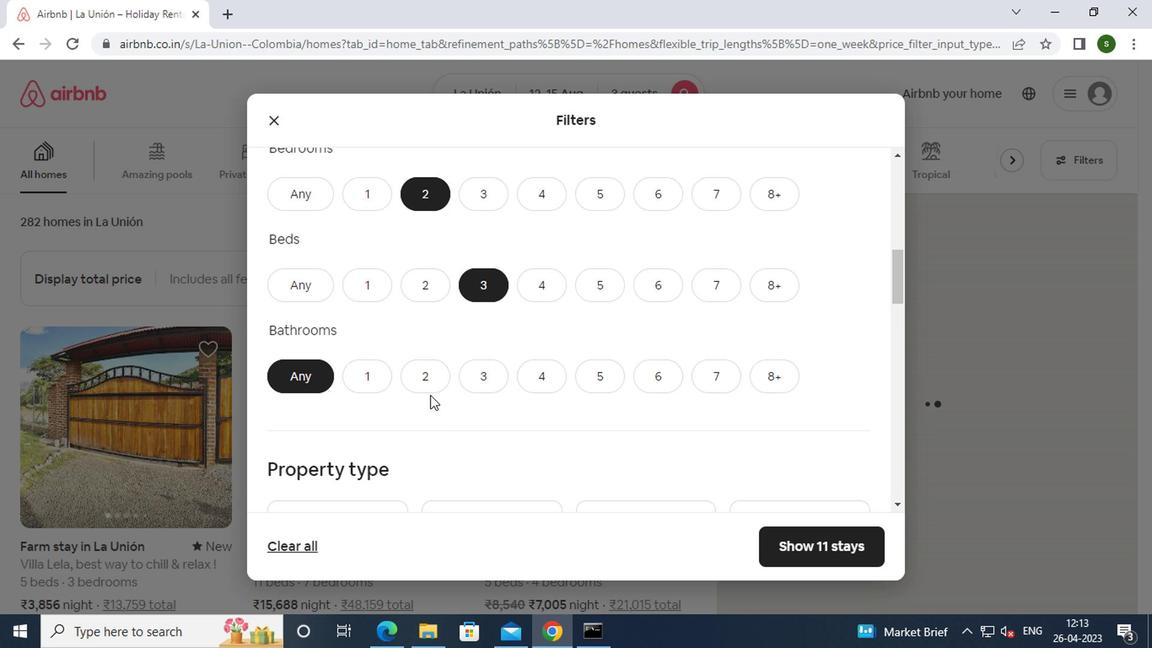 
Action: Mouse pressed left at (369, 375)
Screenshot: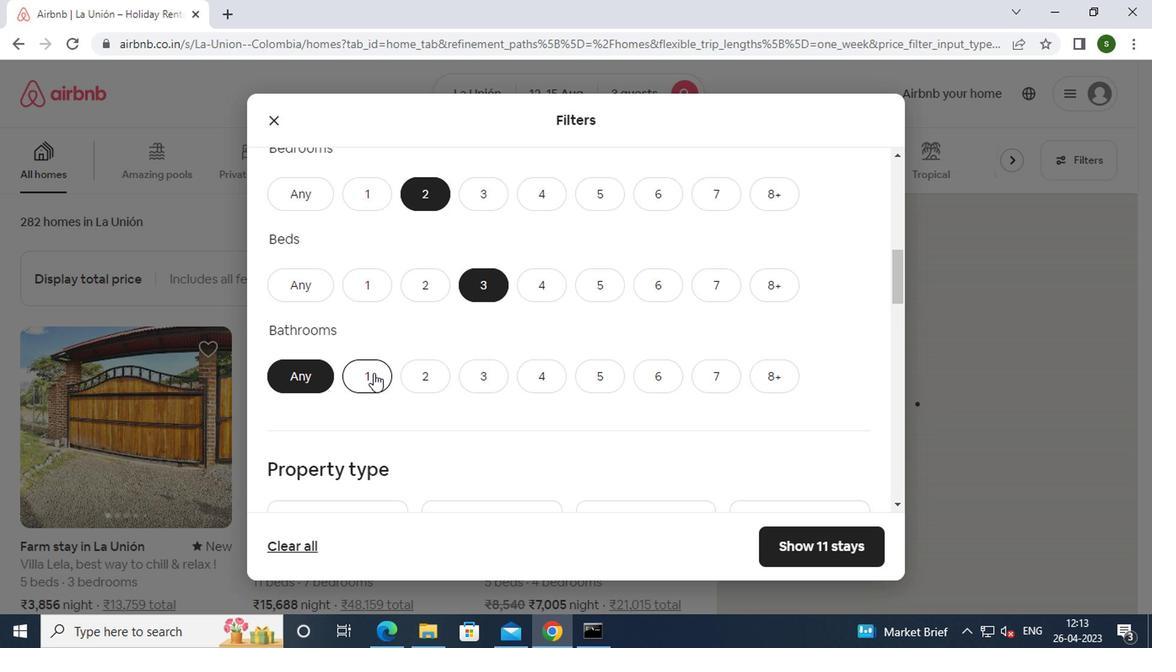 
Action: Mouse moved to (547, 336)
Screenshot: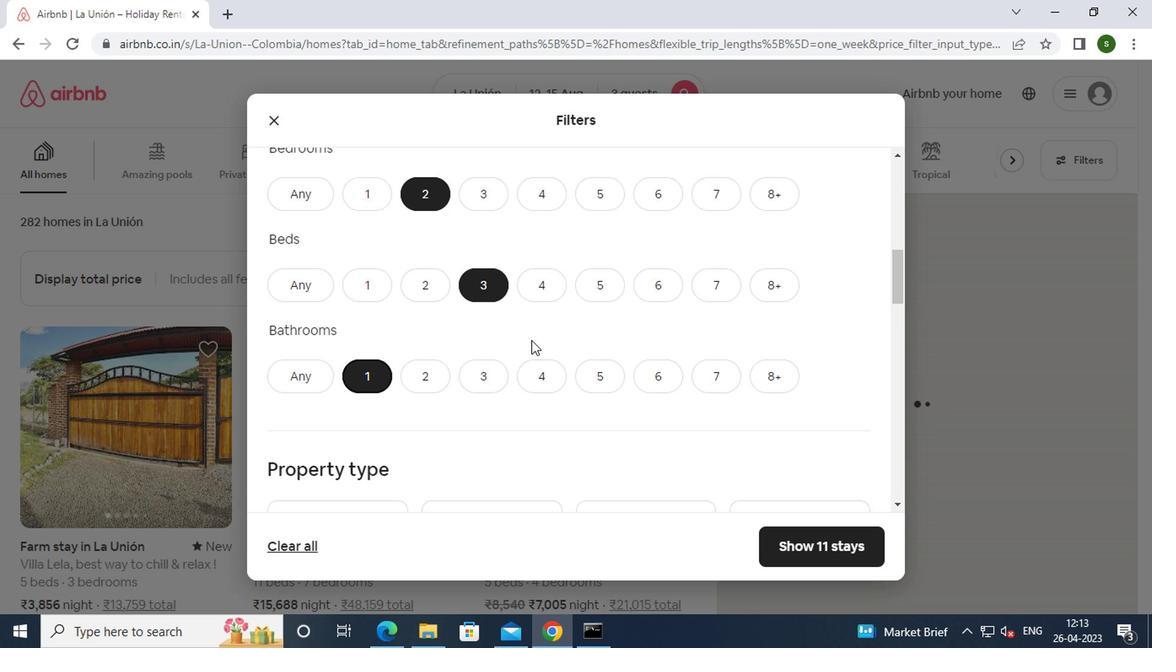 
Action: Mouse scrolled (547, 336) with delta (0, 0)
Screenshot: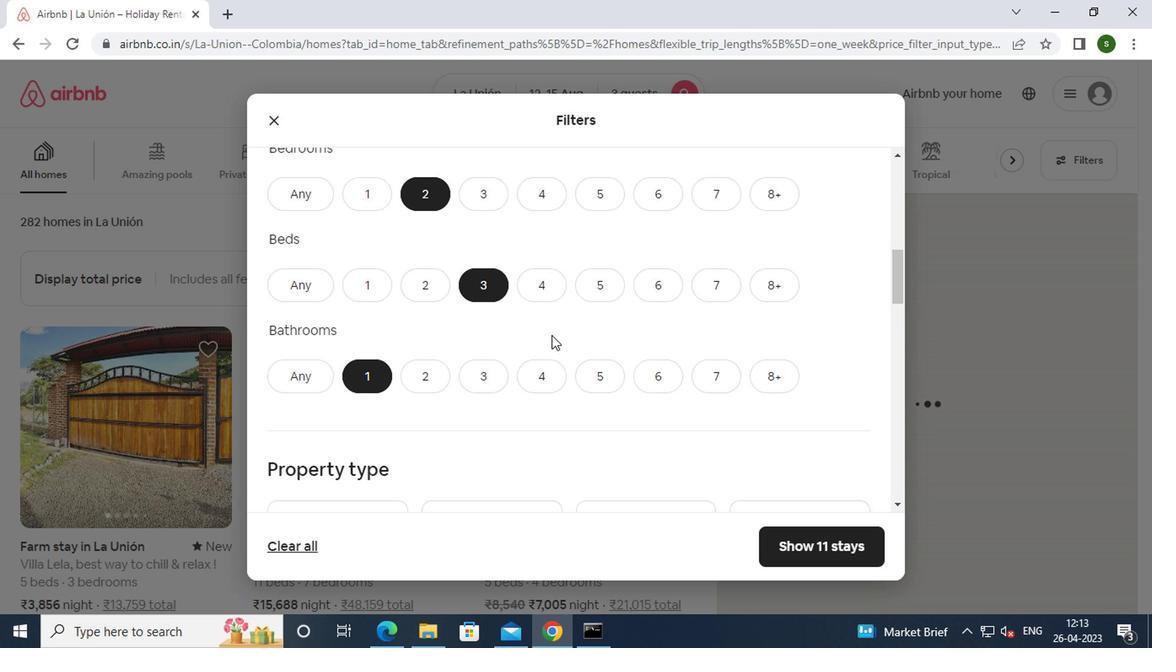 
Action: Mouse scrolled (547, 336) with delta (0, 0)
Screenshot: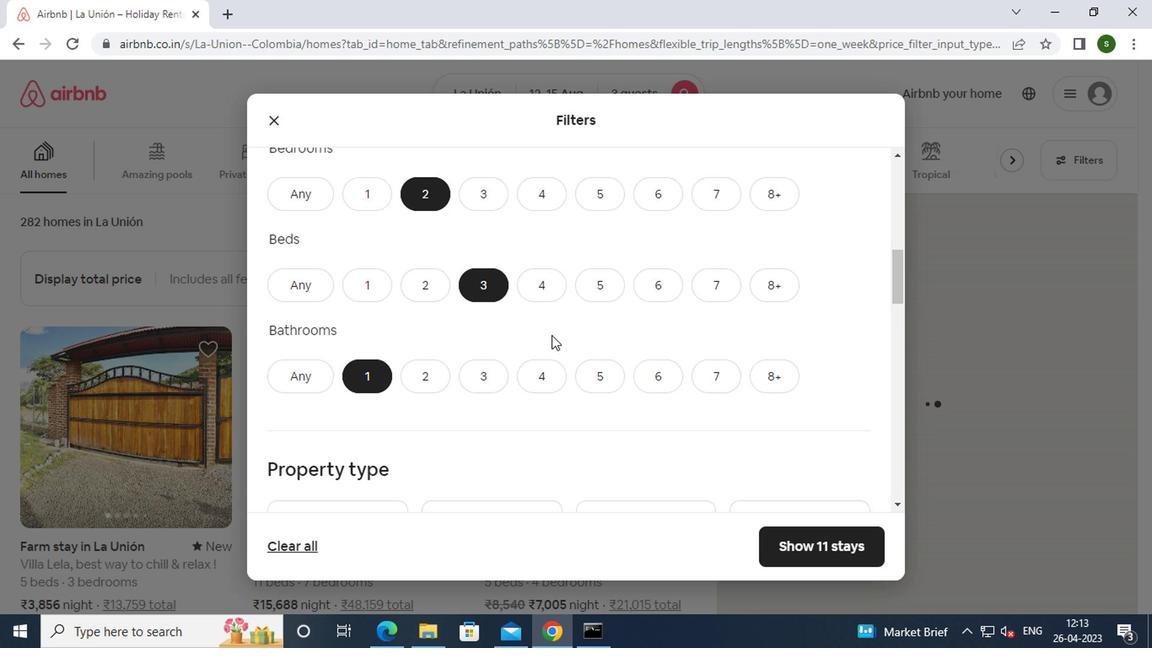 
Action: Mouse moved to (353, 359)
Screenshot: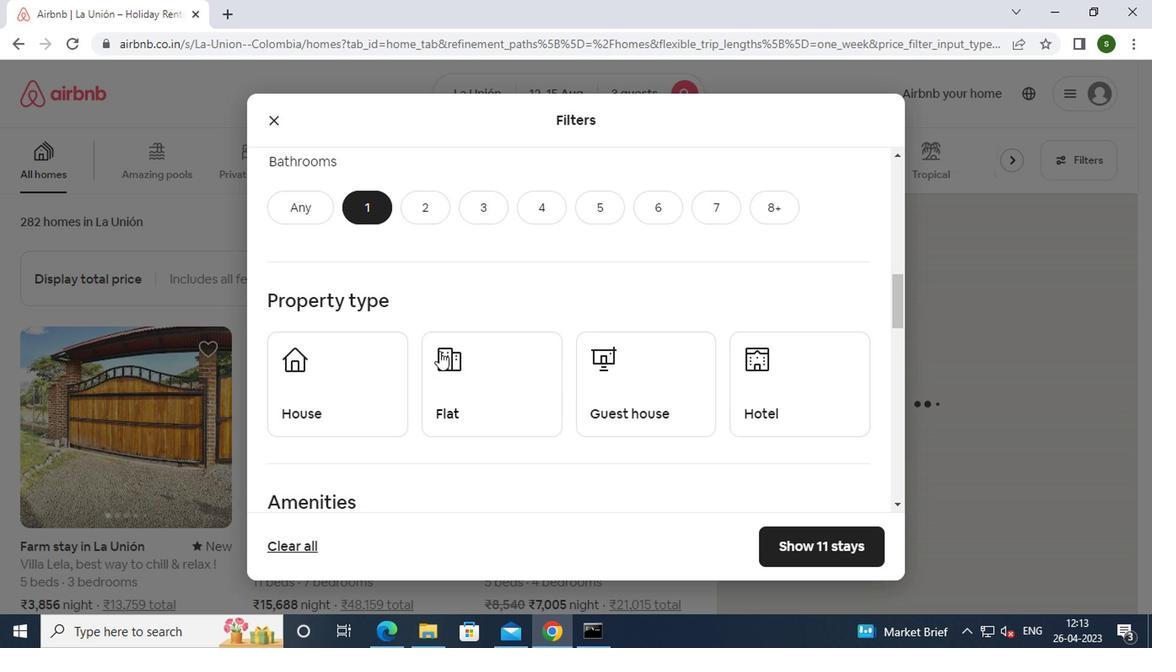 
Action: Mouse pressed left at (353, 359)
Screenshot: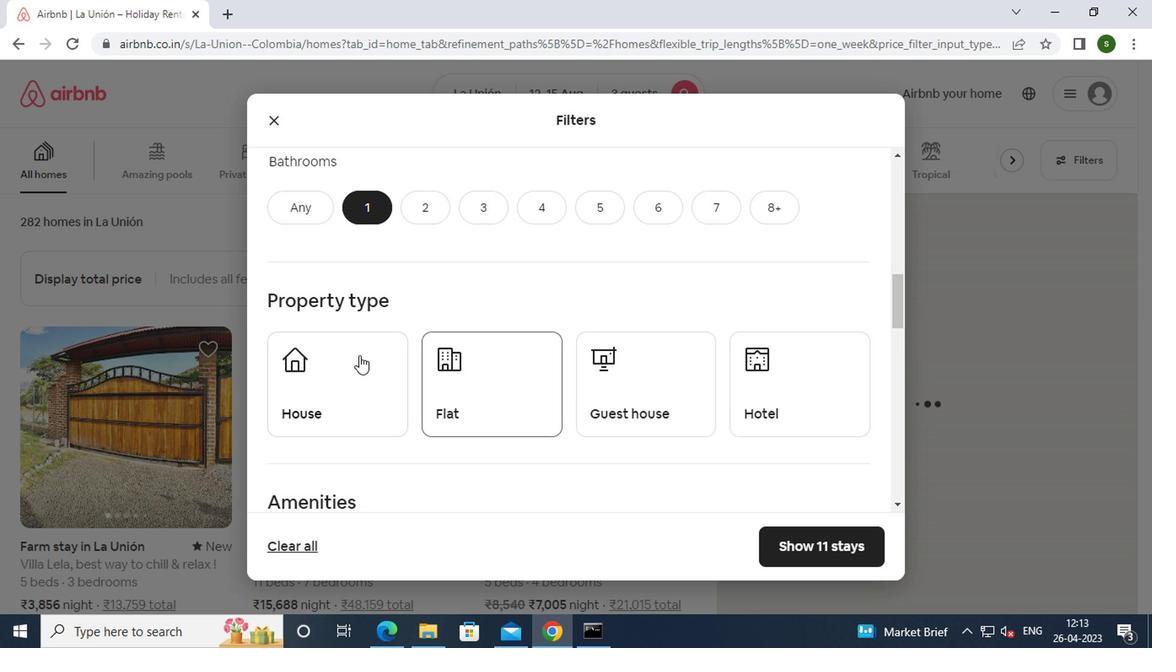 
Action: Mouse moved to (486, 370)
Screenshot: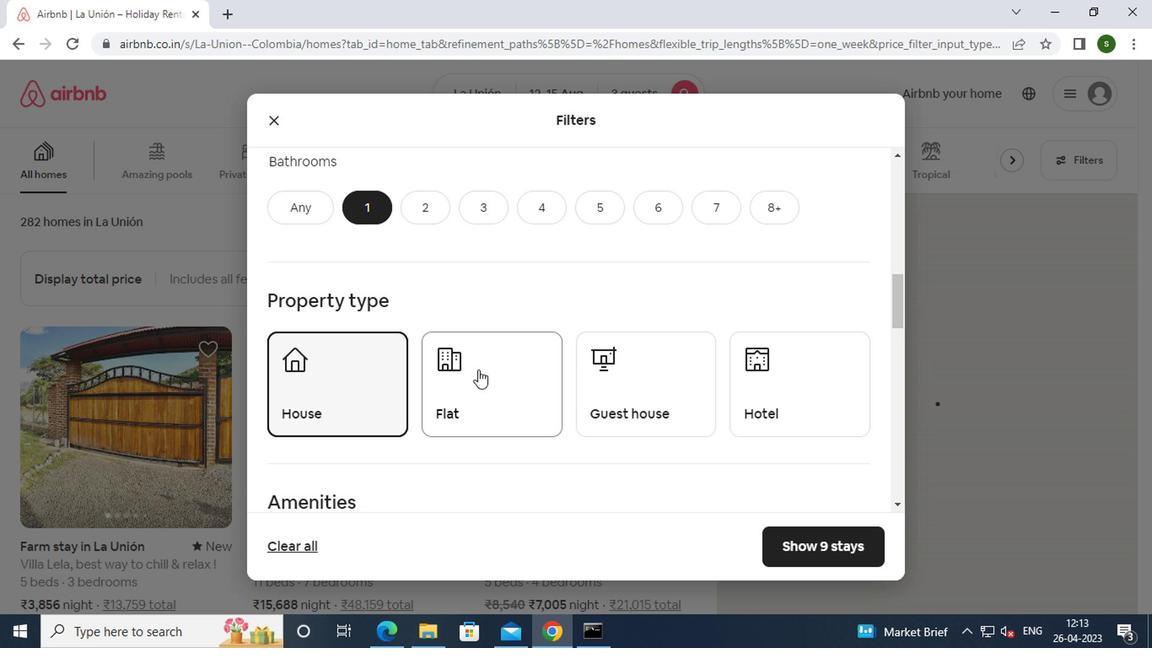 
Action: Mouse pressed left at (486, 370)
Screenshot: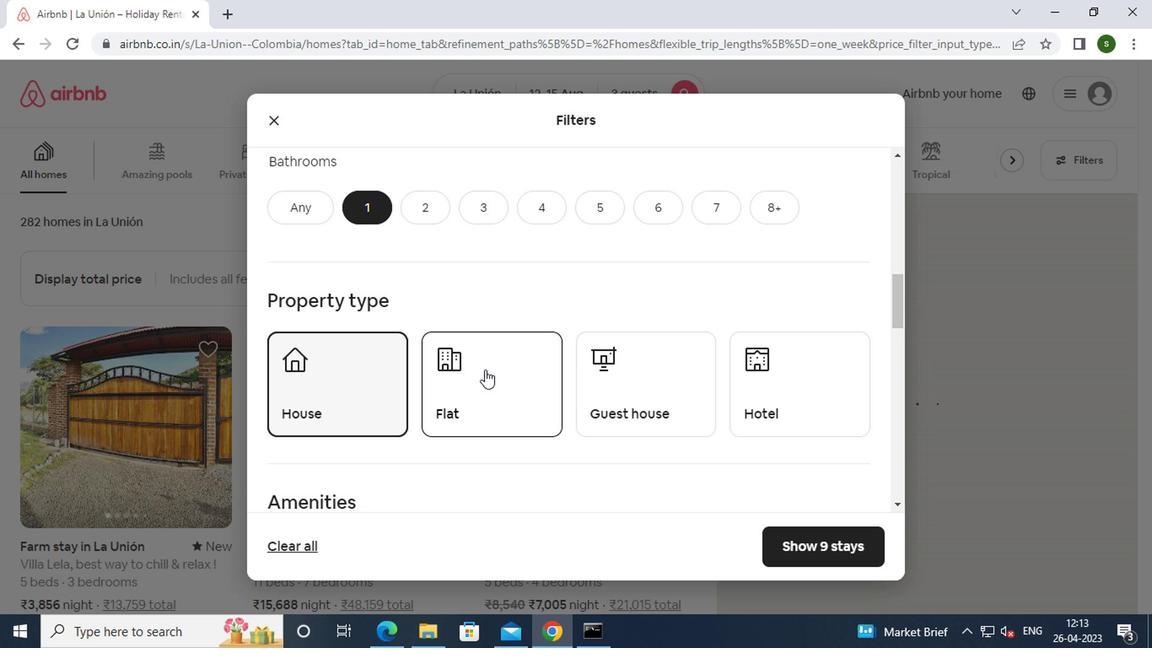 
Action: Mouse moved to (637, 376)
Screenshot: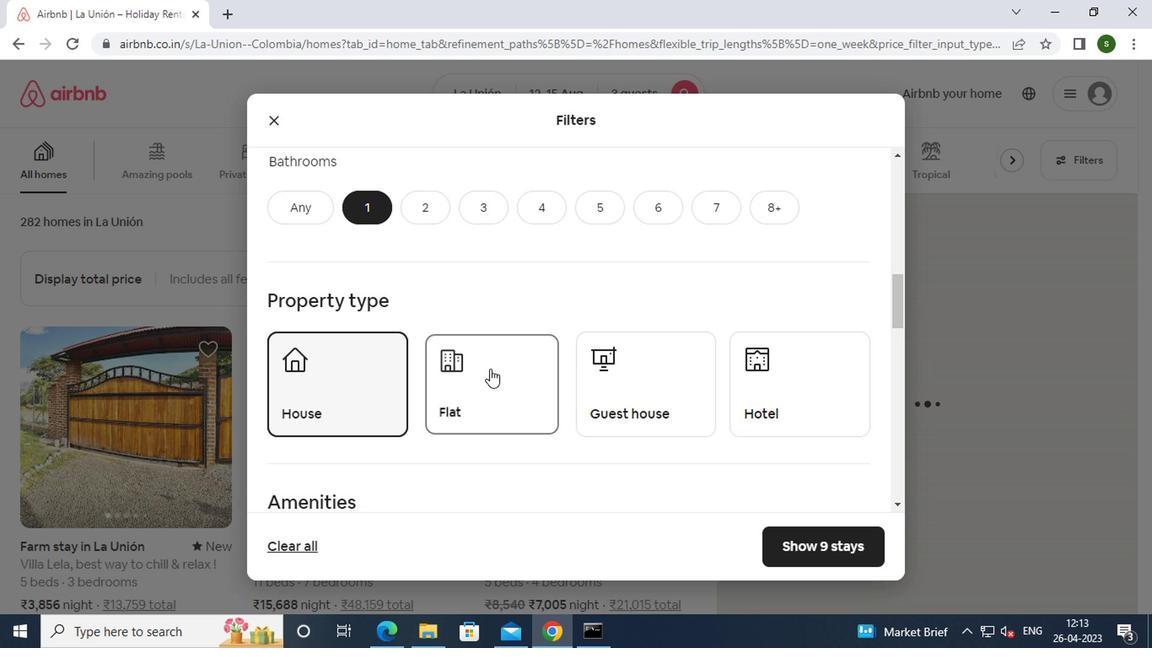 
Action: Mouse pressed left at (637, 376)
Screenshot: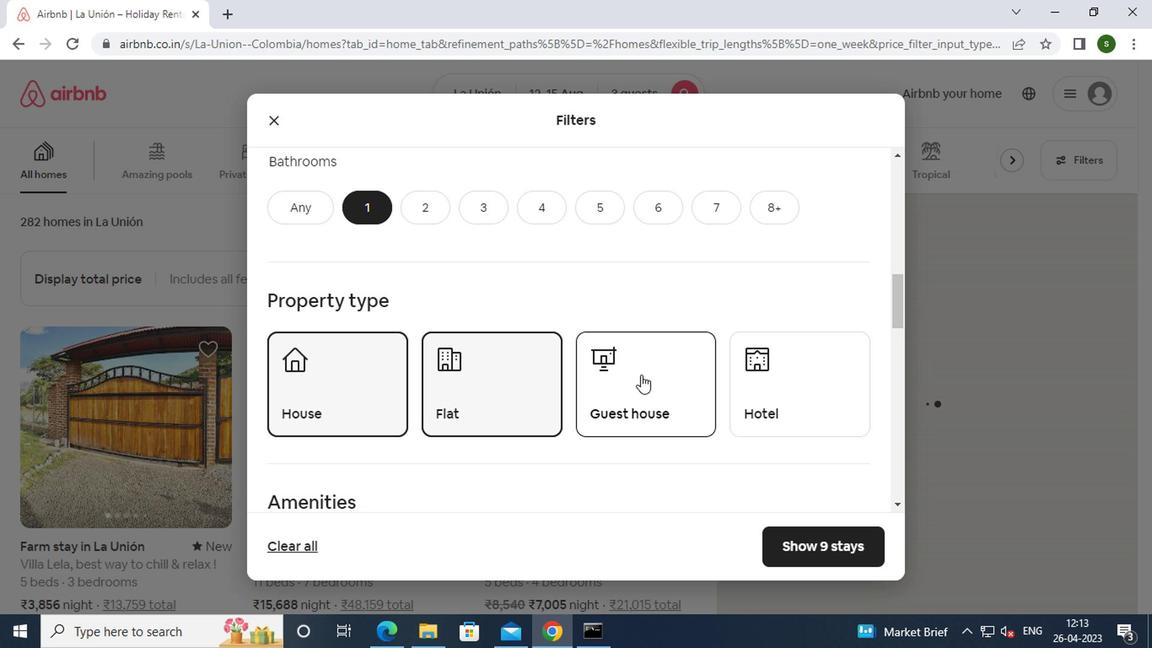 
Action: Mouse moved to (495, 359)
Screenshot: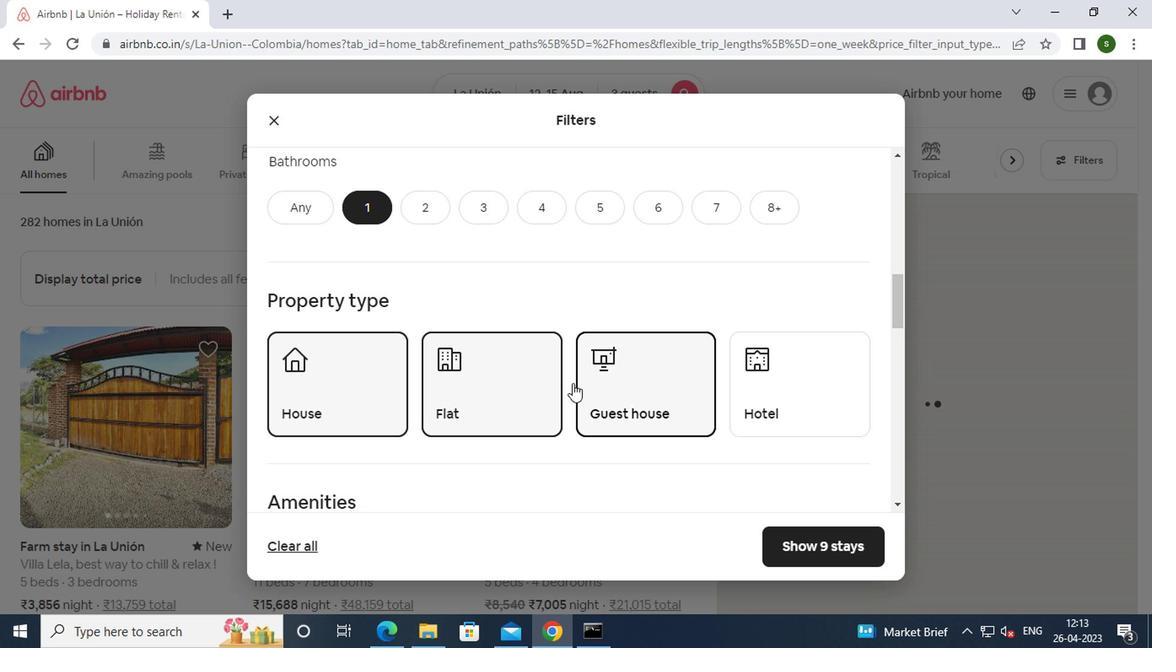 
Action: Mouse scrolled (495, 358) with delta (0, 0)
Screenshot: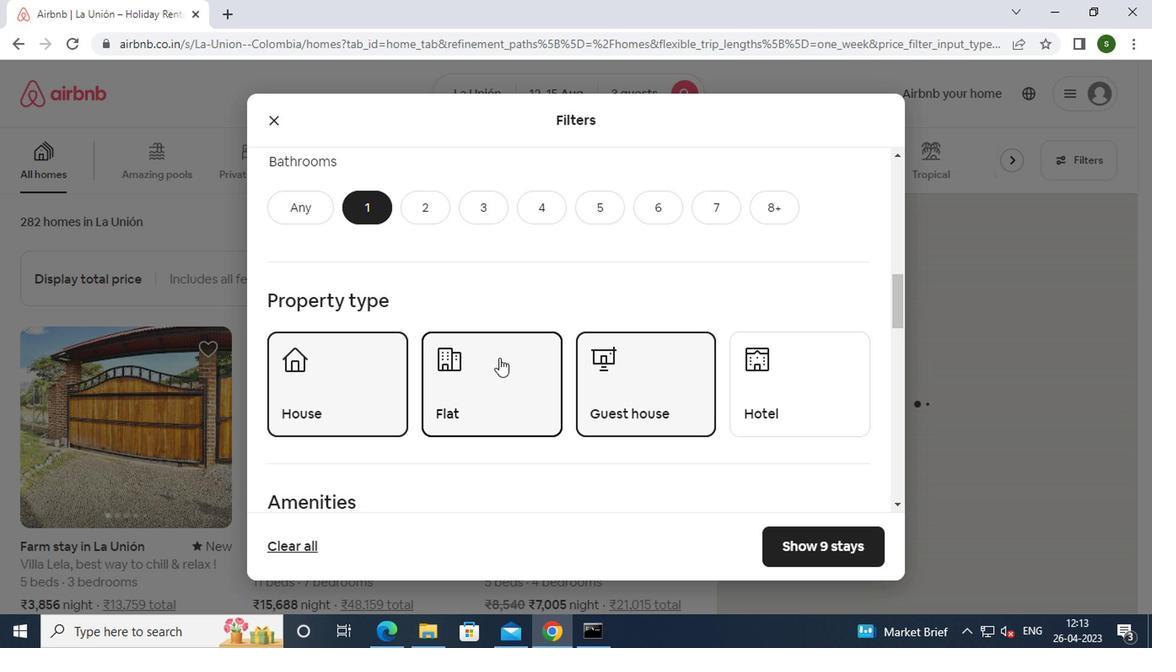 
Action: Mouse scrolled (495, 358) with delta (0, 0)
Screenshot: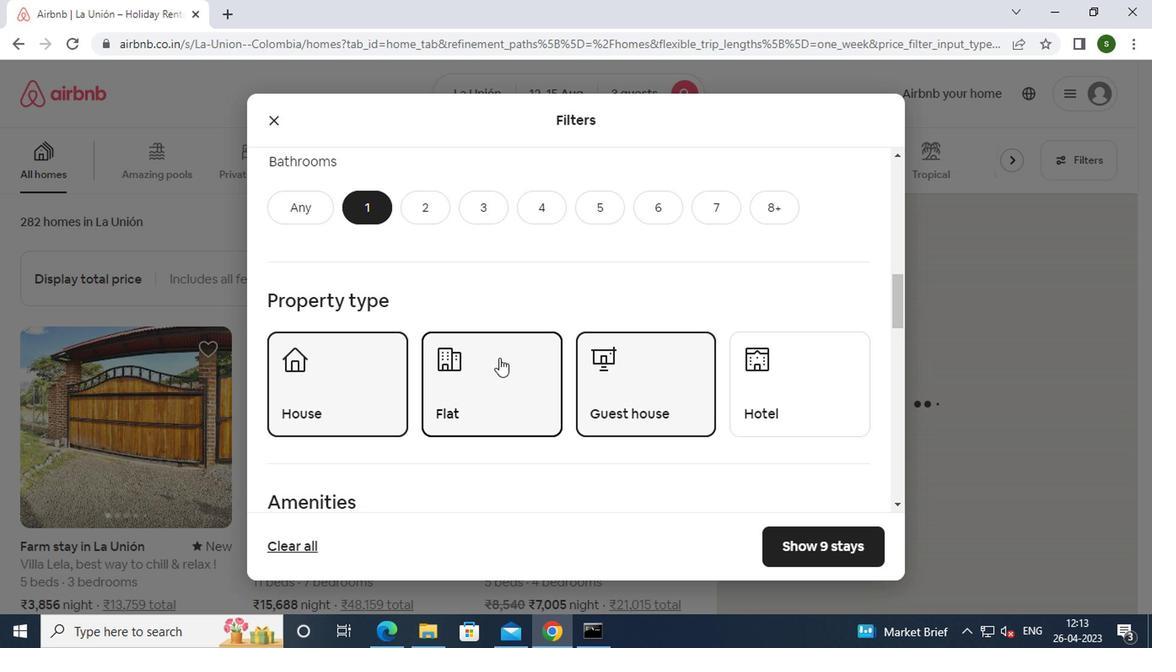 
Action: Mouse scrolled (495, 358) with delta (0, 0)
Screenshot: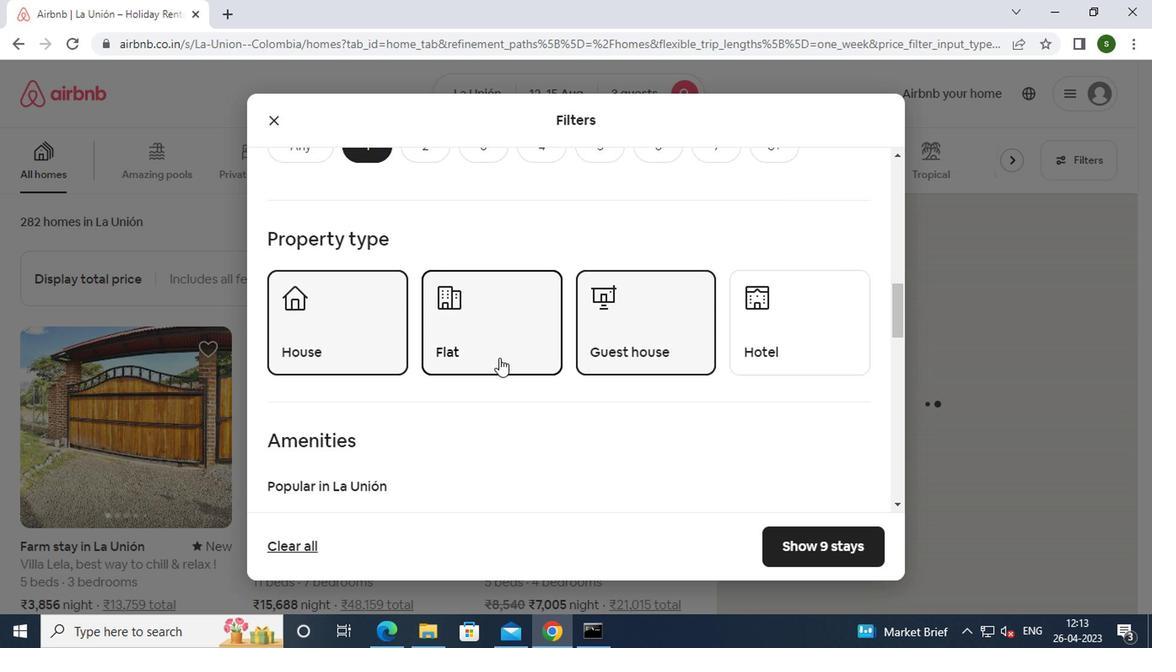 
Action: Mouse scrolled (495, 358) with delta (0, 0)
Screenshot: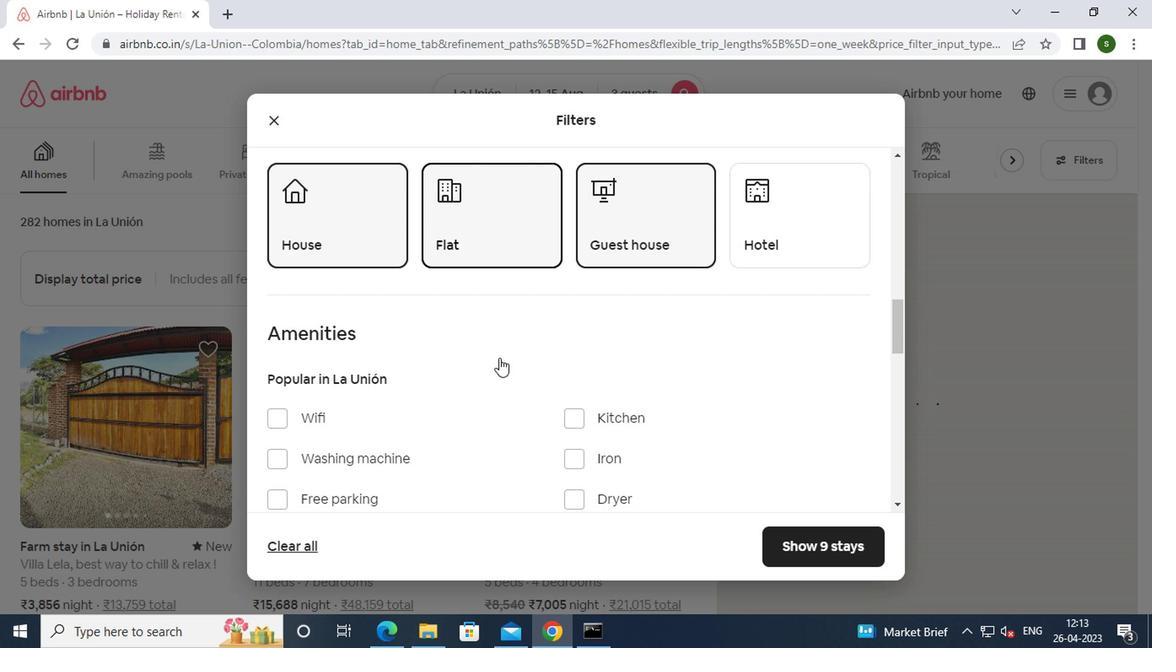 
Action: Mouse moved to (372, 295)
Screenshot: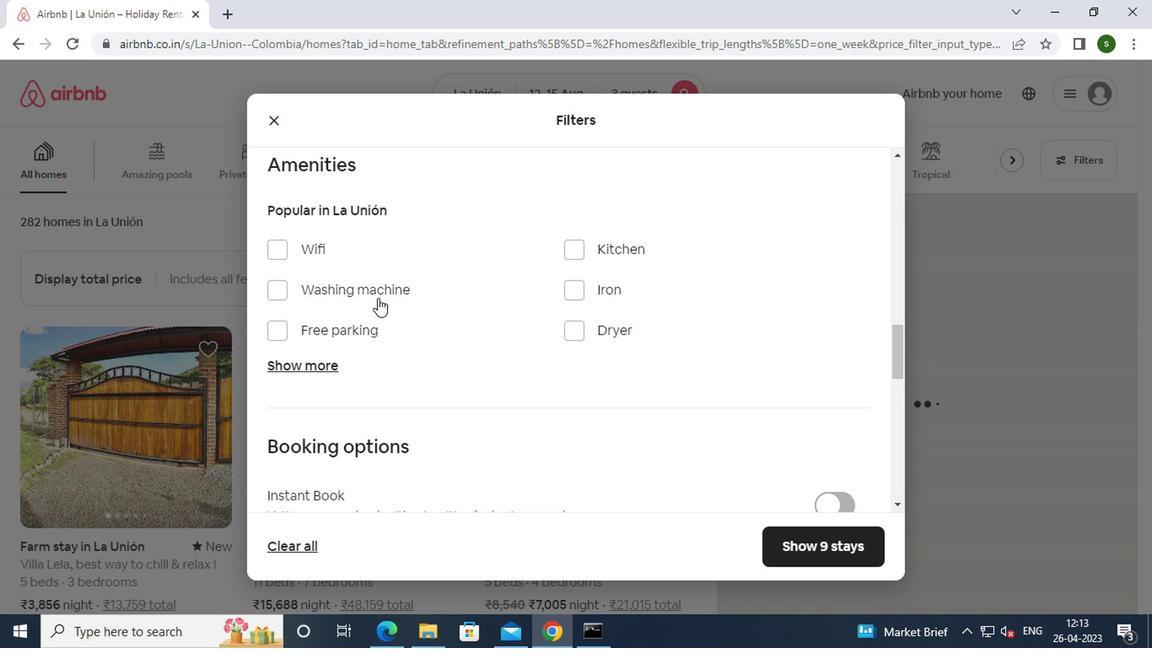 
Action: Mouse pressed left at (372, 295)
Screenshot: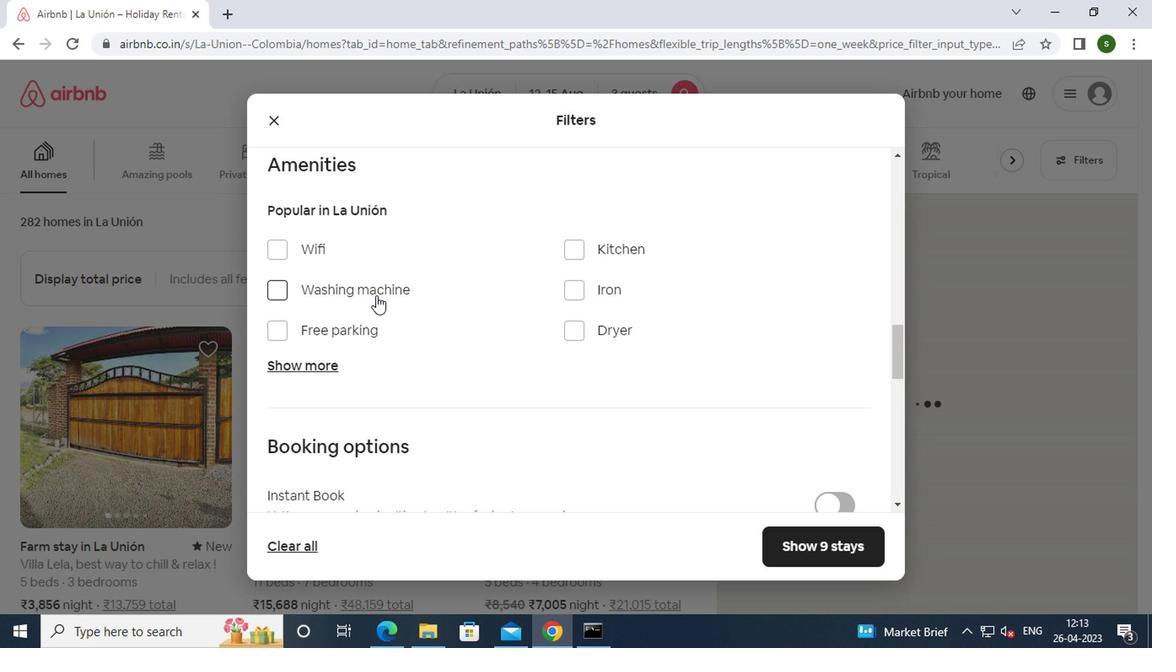 
Action: Mouse moved to (529, 314)
Screenshot: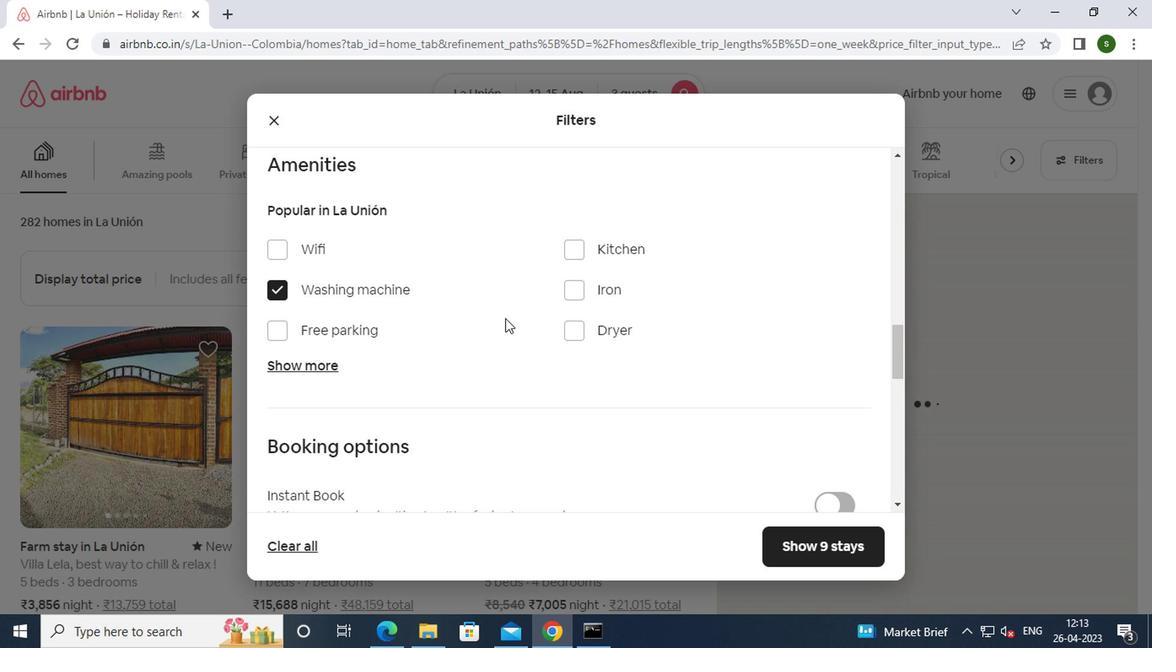 
Action: Mouse scrolled (529, 313) with delta (0, 0)
Screenshot: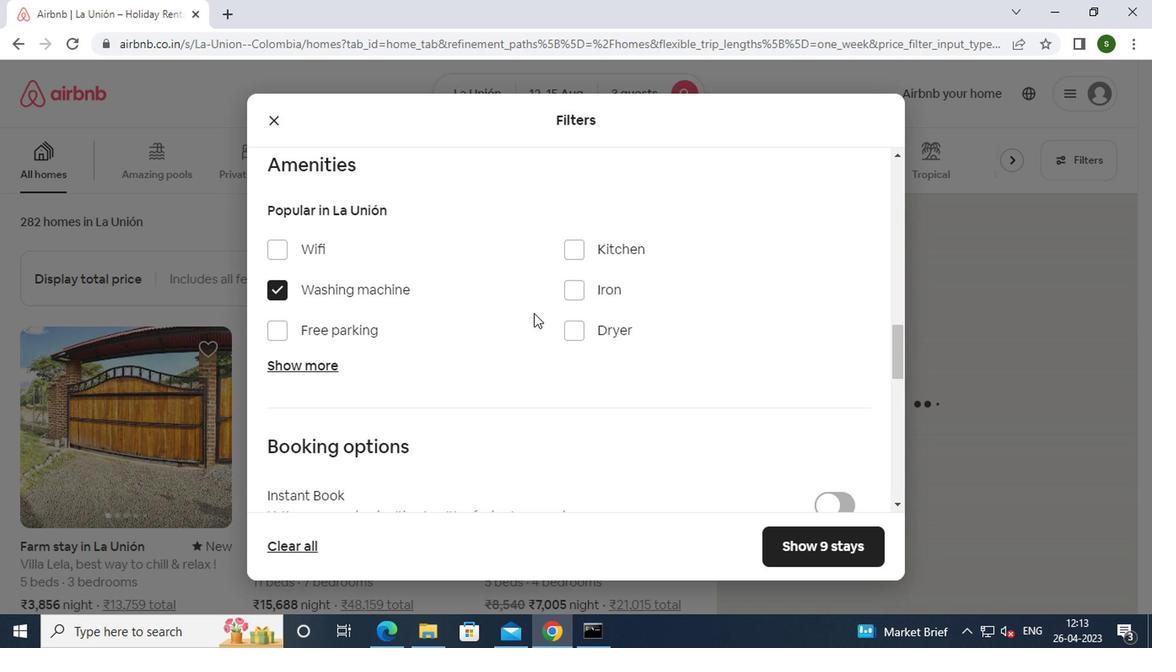 
Action: Mouse scrolled (529, 313) with delta (0, 0)
Screenshot: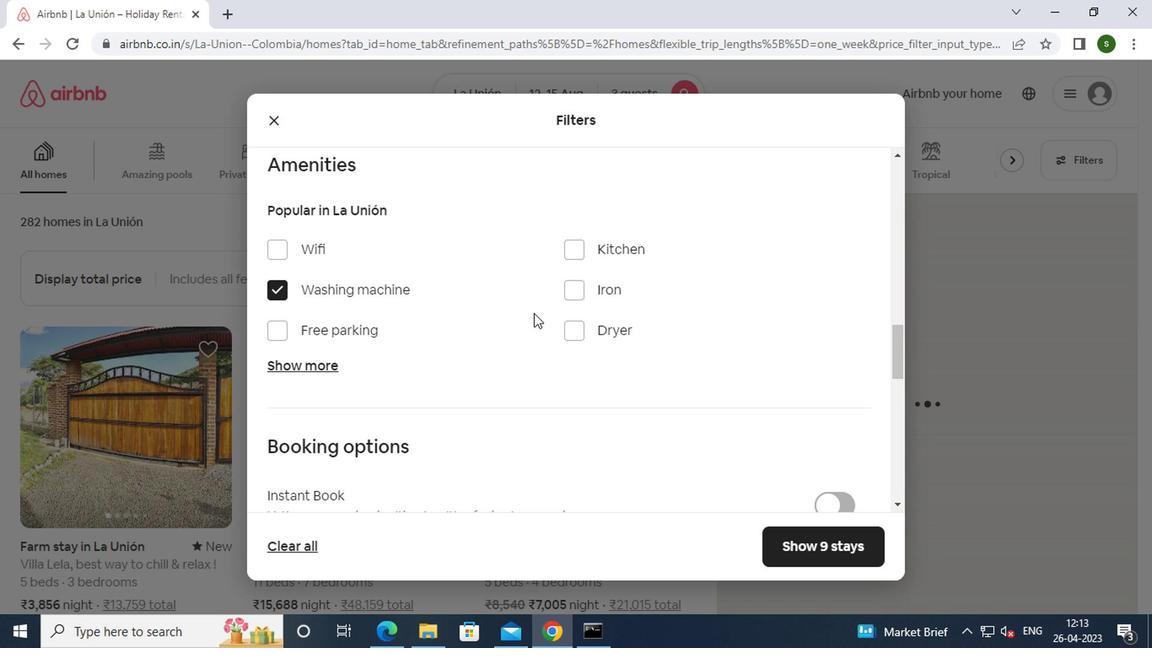 
Action: Mouse scrolled (529, 313) with delta (0, 0)
Screenshot: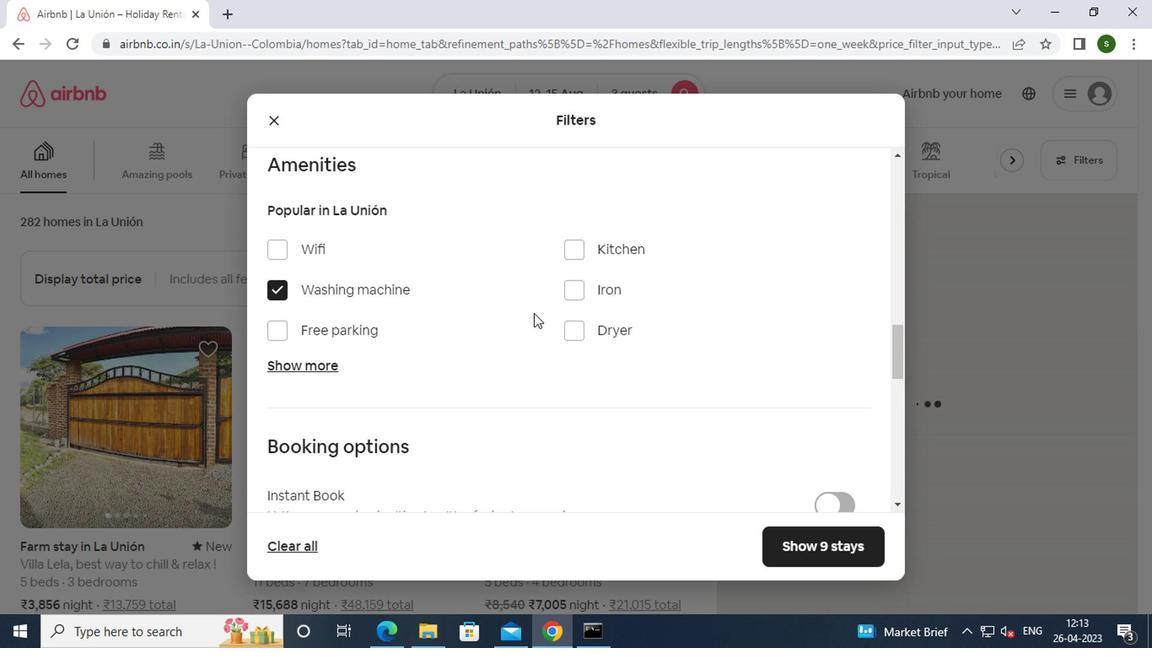 
Action: Mouse moved to (813, 306)
Screenshot: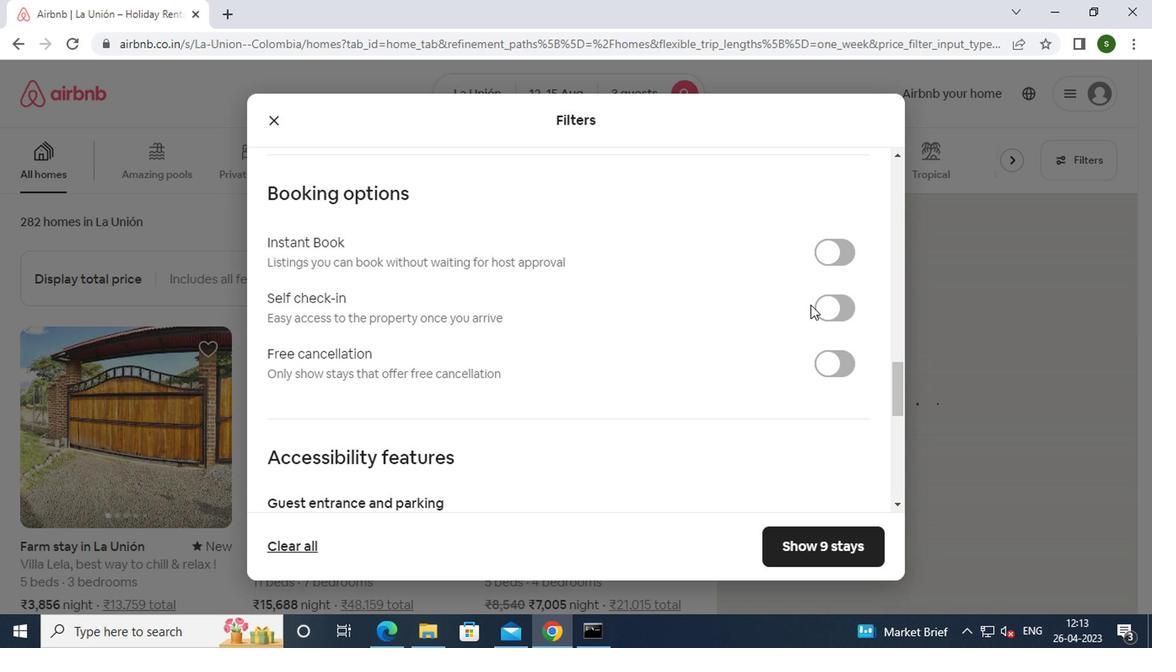 
Action: Mouse pressed left at (813, 306)
Screenshot: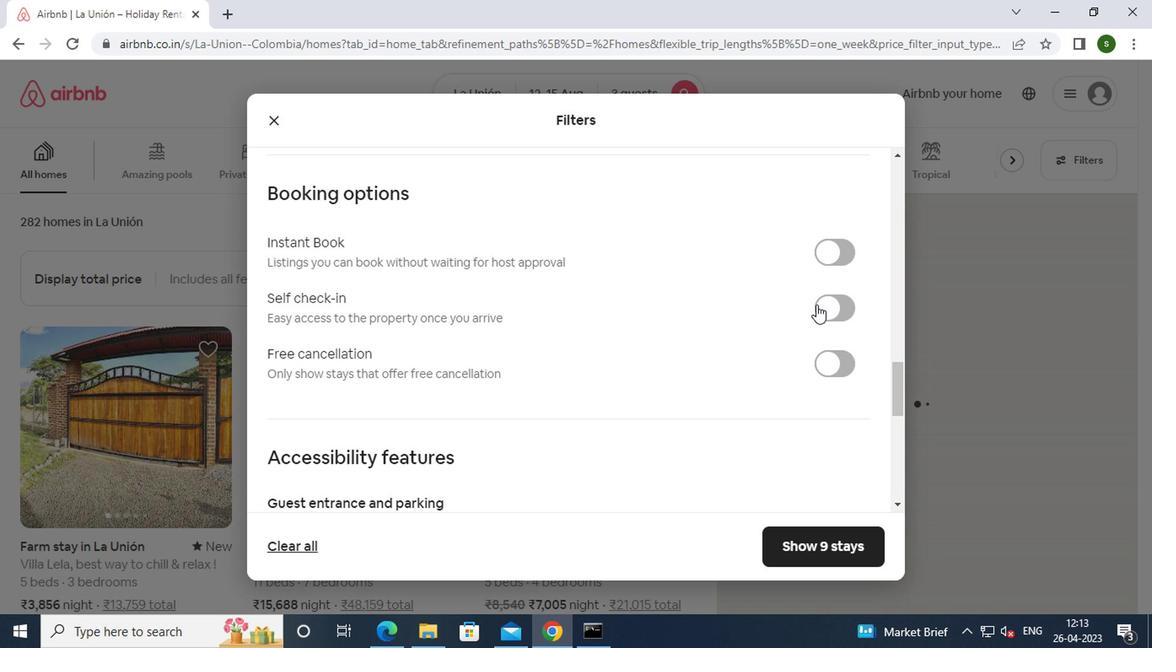 
Action: Mouse moved to (651, 330)
Screenshot: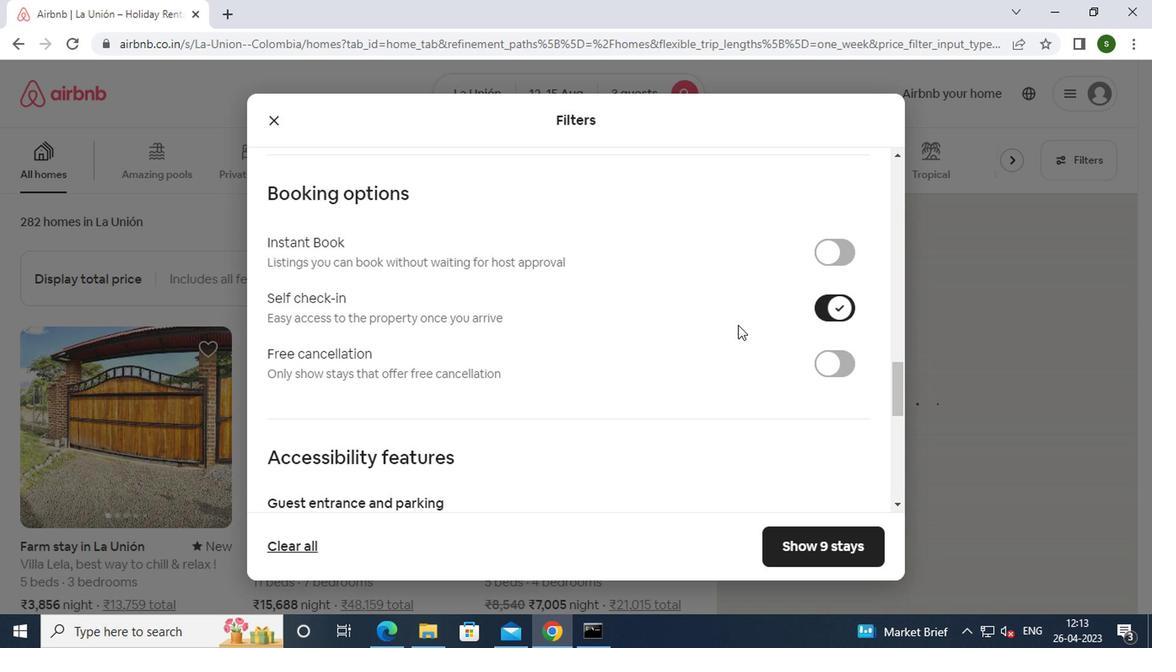 
Action: Mouse scrolled (651, 328) with delta (0, -1)
Screenshot: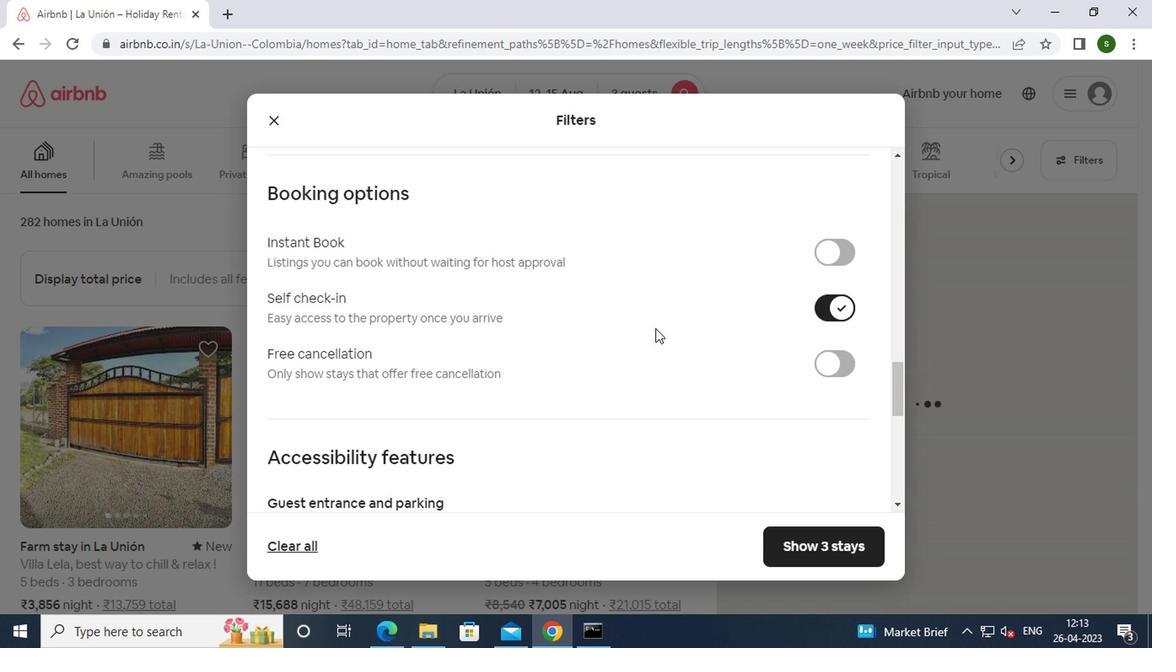 
Action: Mouse scrolled (651, 328) with delta (0, -1)
Screenshot: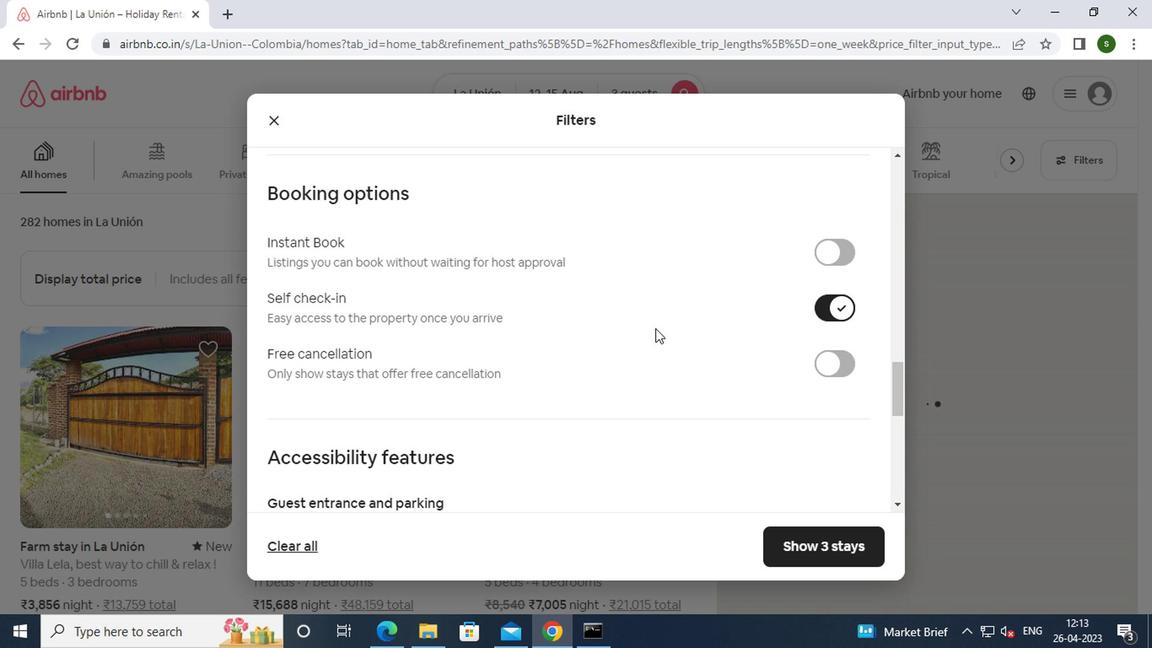 
Action: Mouse scrolled (651, 328) with delta (0, -1)
Screenshot: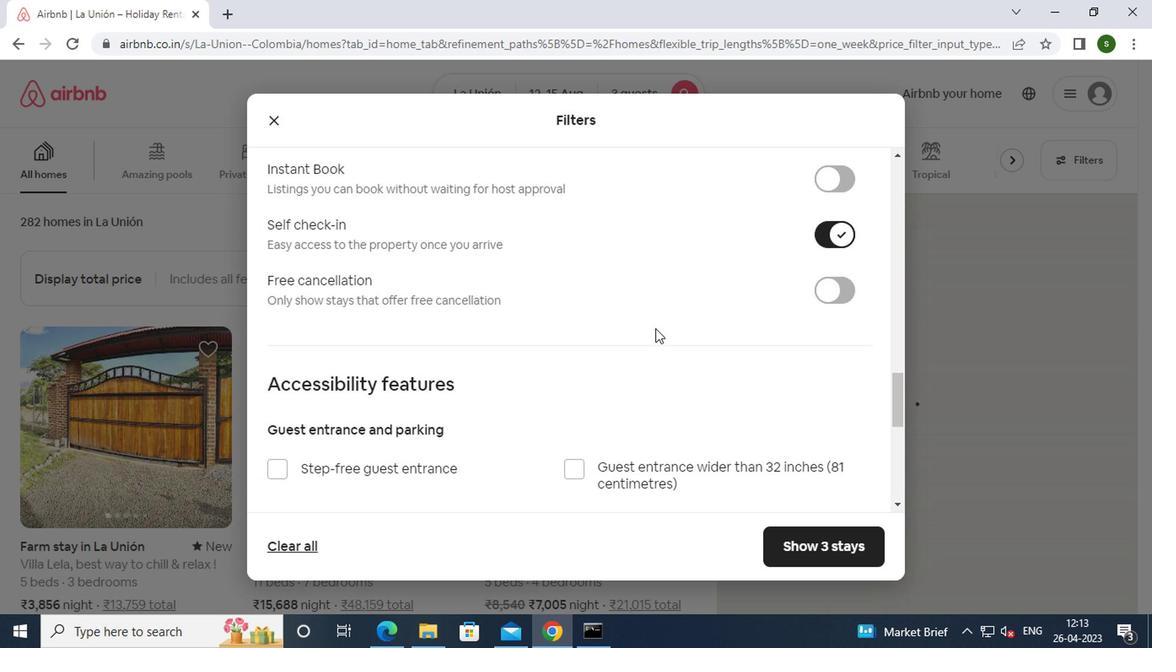 
Action: Mouse scrolled (651, 328) with delta (0, -1)
Screenshot: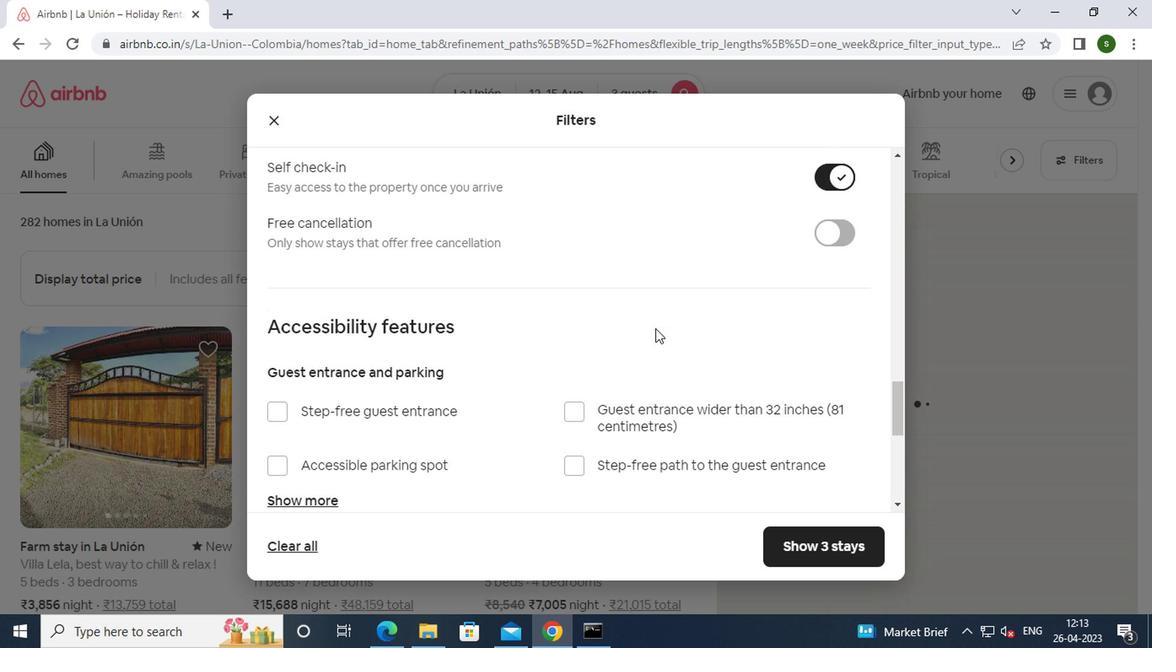 
Action: Mouse scrolled (651, 328) with delta (0, -1)
Screenshot: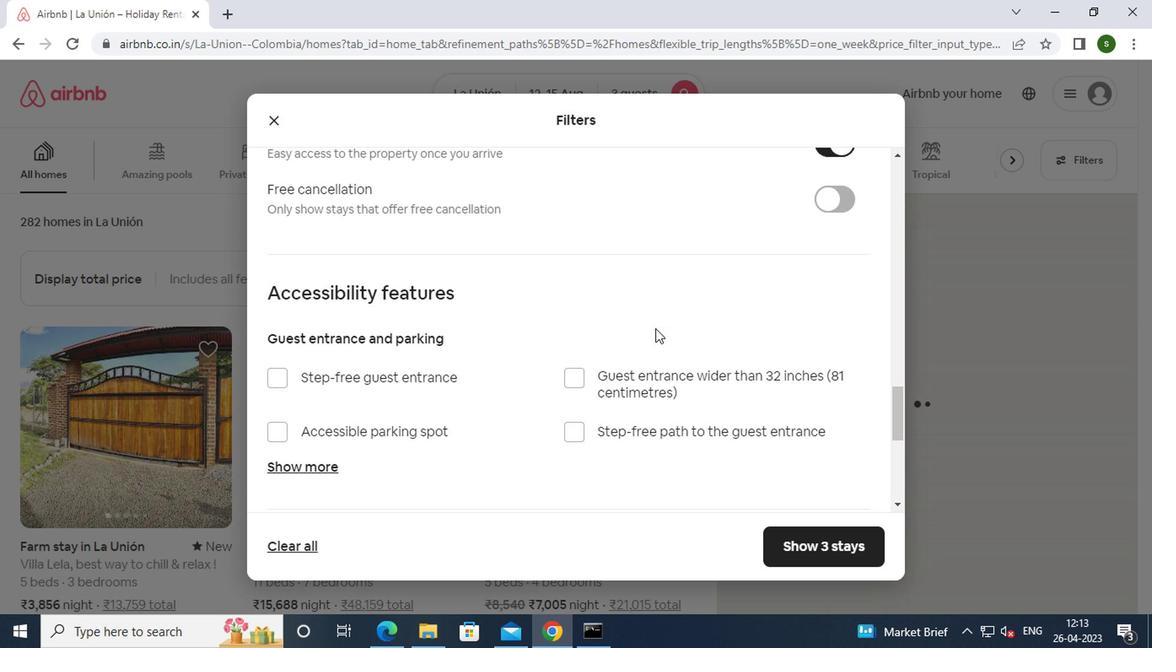 
Action: Mouse scrolled (651, 328) with delta (0, -1)
Screenshot: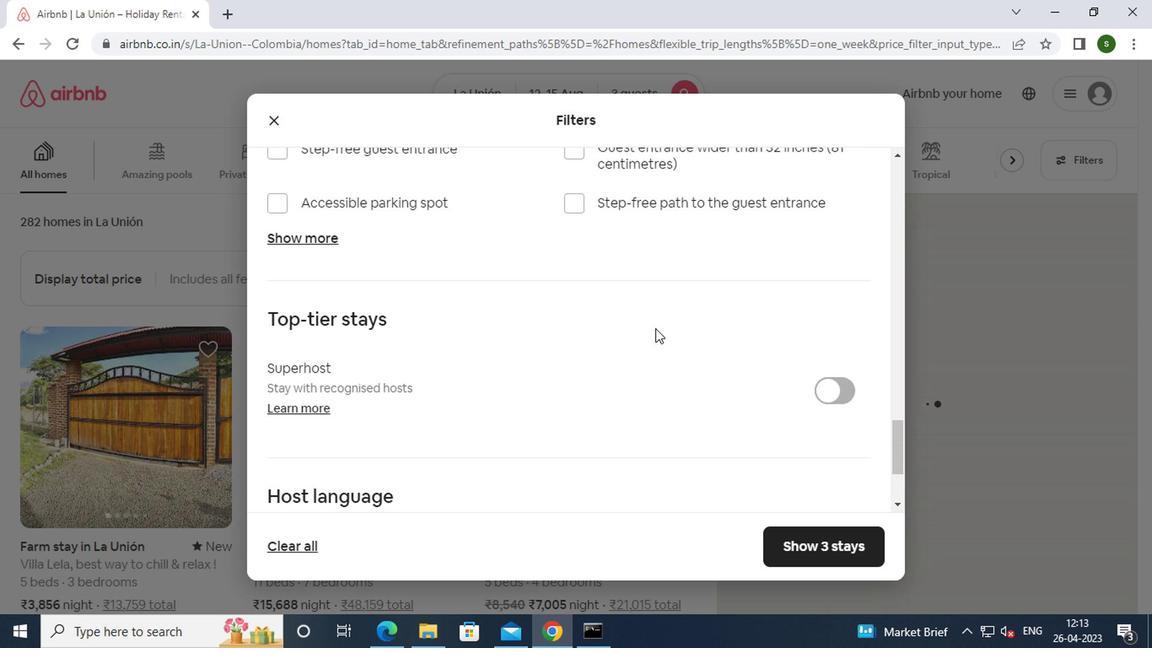 
Action: Mouse scrolled (651, 328) with delta (0, -1)
Screenshot: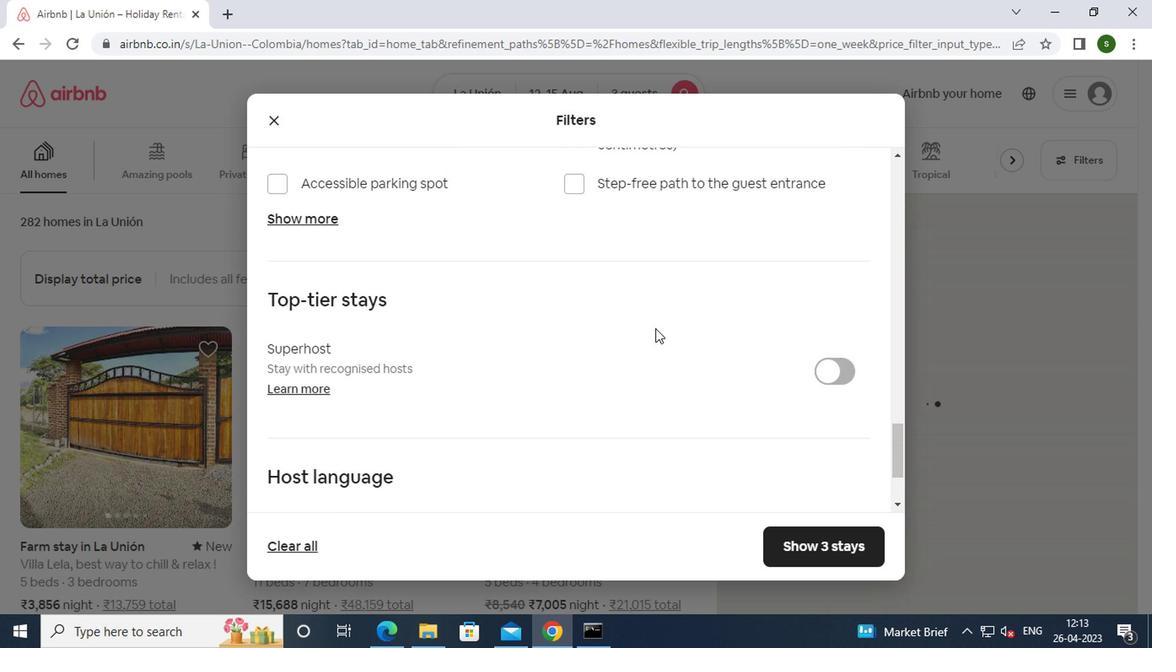 
Action: Mouse scrolled (651, 328) with delta (0, -1)
Screenshot: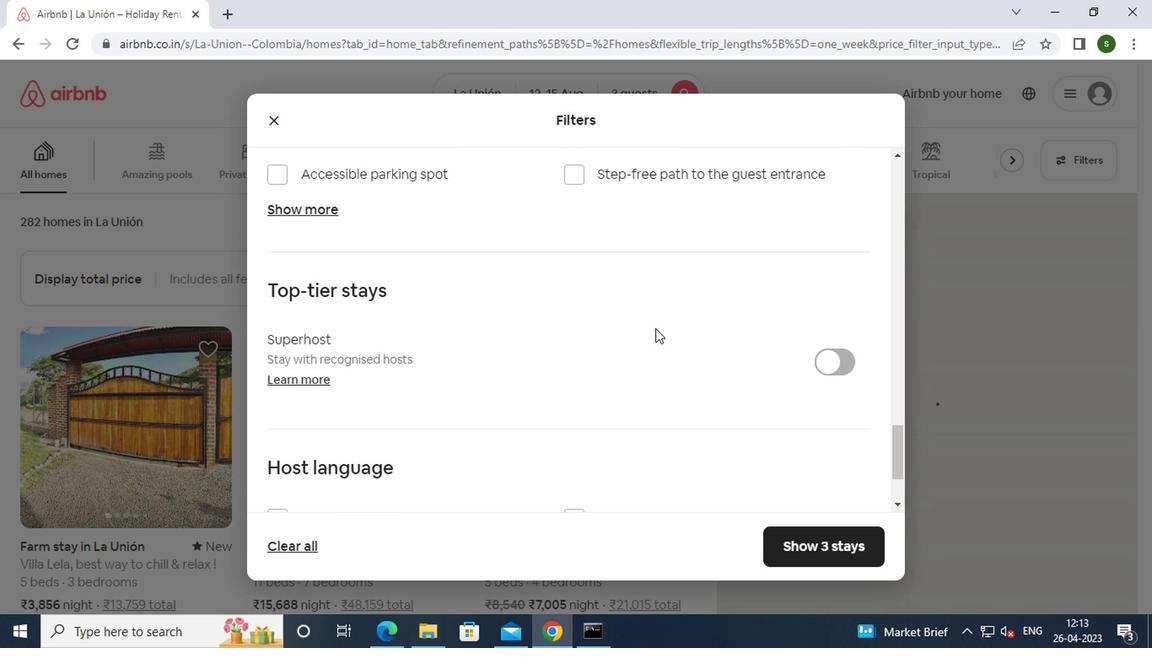 
Action: Mouse moved to (315, 410)
Screenshot: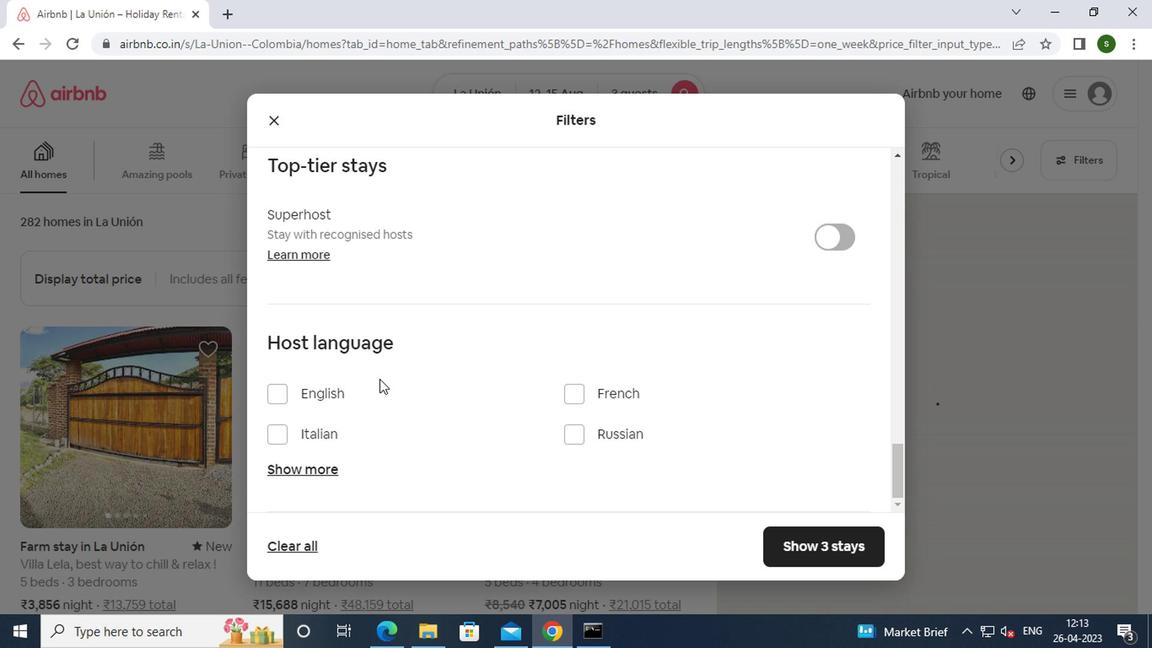 
Action: Mouse pressed left at (315, 410)
Screenshot: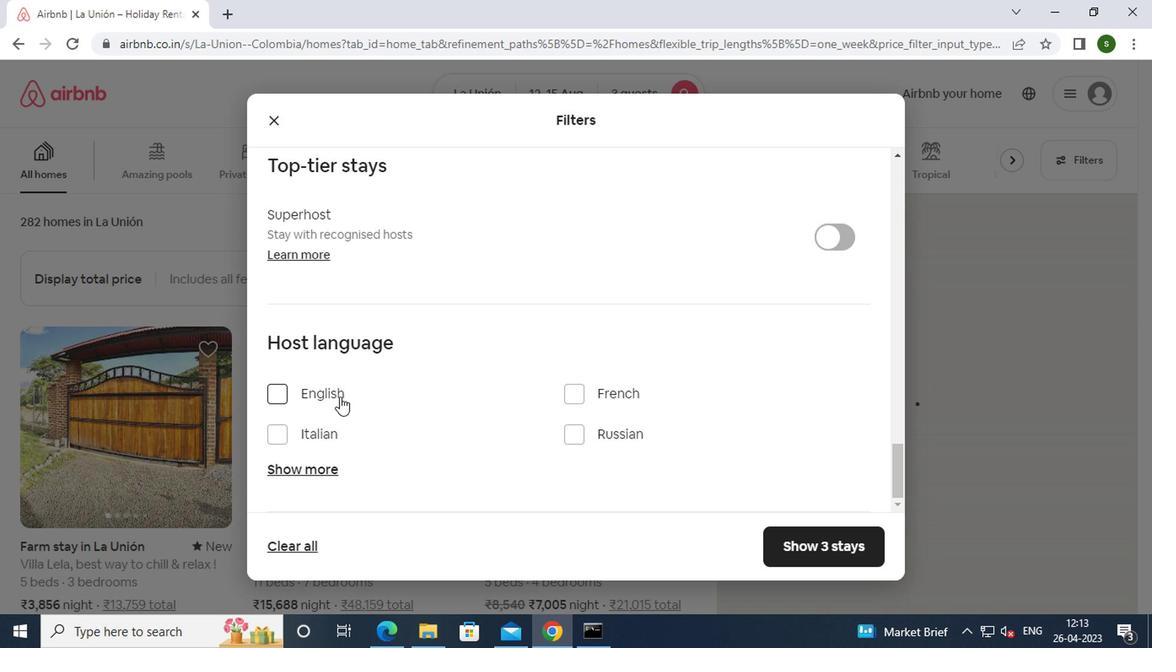 
Action: Mouse moved to (319, 398)
Screenshot: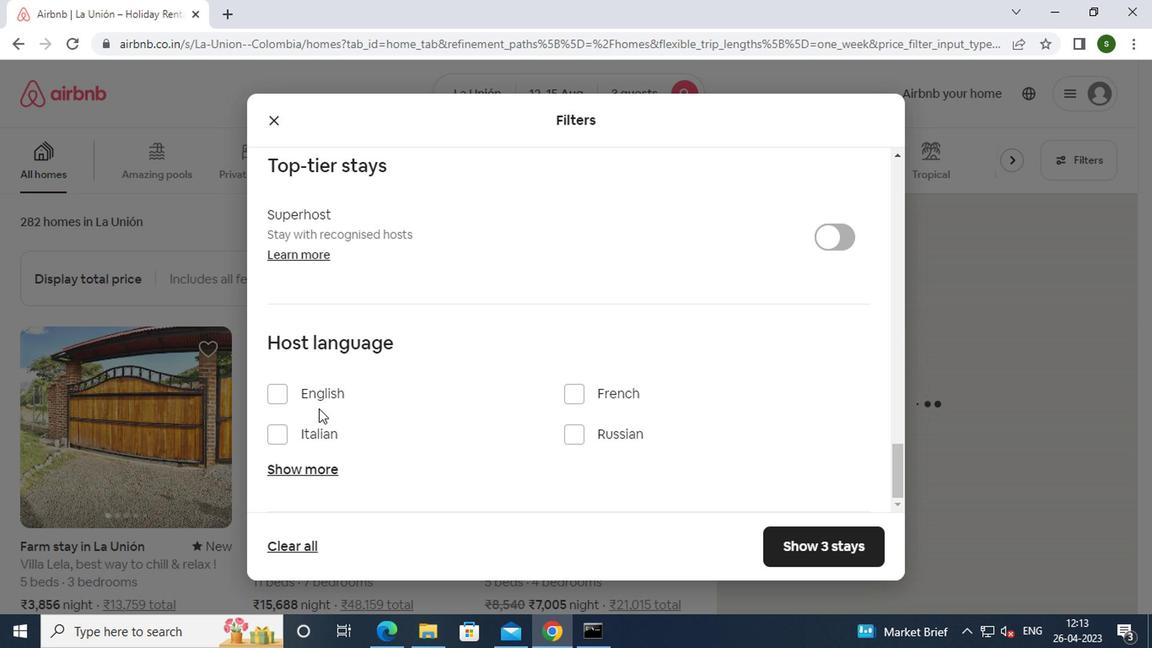 
Action: Mouse pressed left at (319, 398)
Screenshot: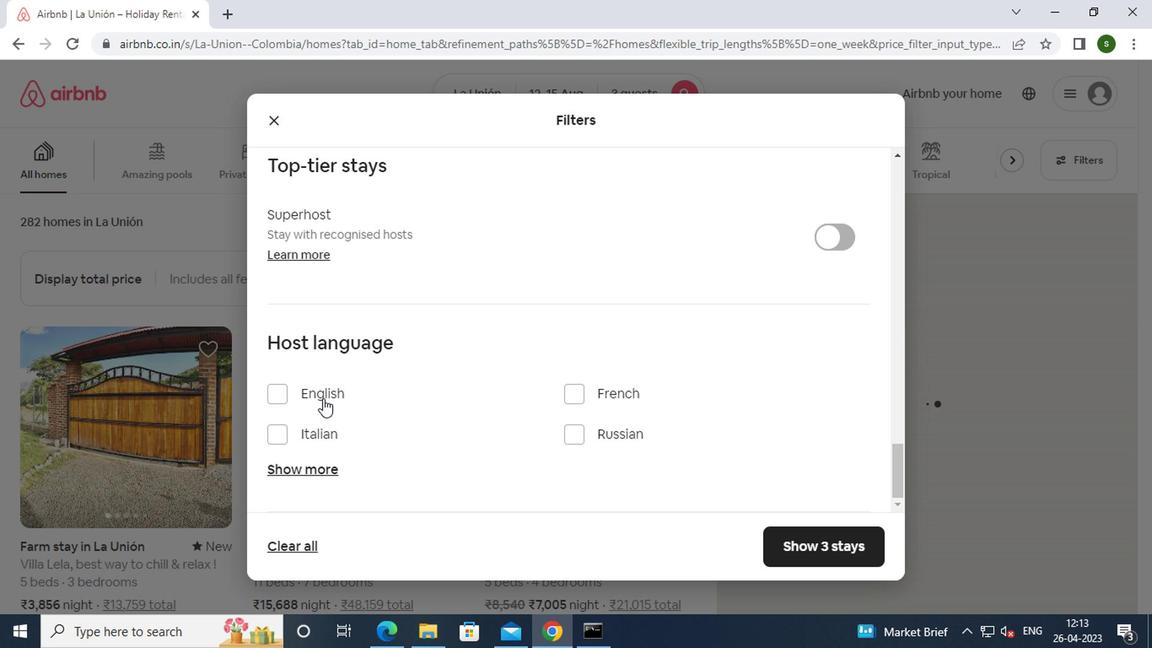 
Action: Mouse moved to (809, 546)
Screenshot: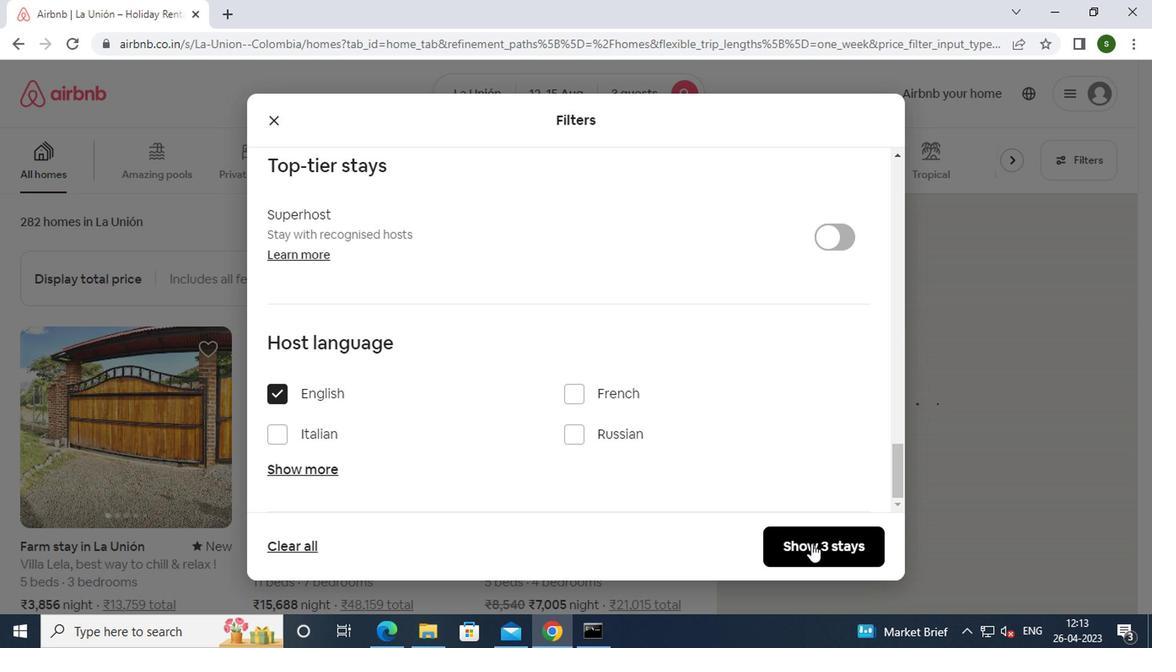 
Action: Mouse pressed left at (809, 546)
Screenshot: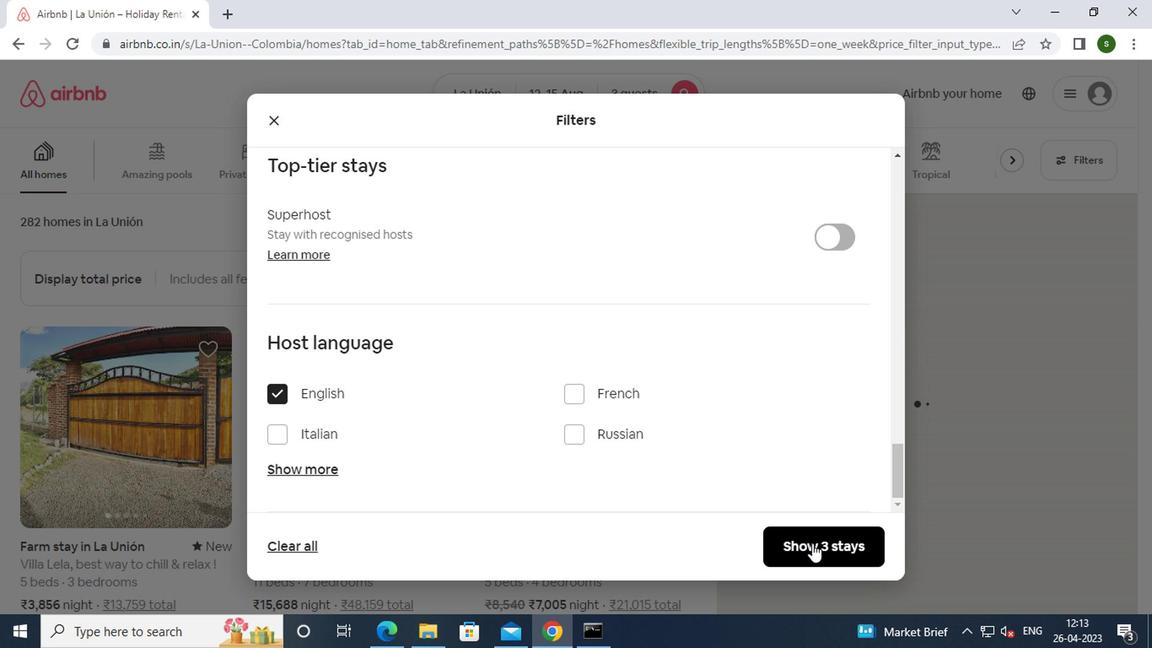 
Action: Mouse moved to (547, 257)
Screenshot: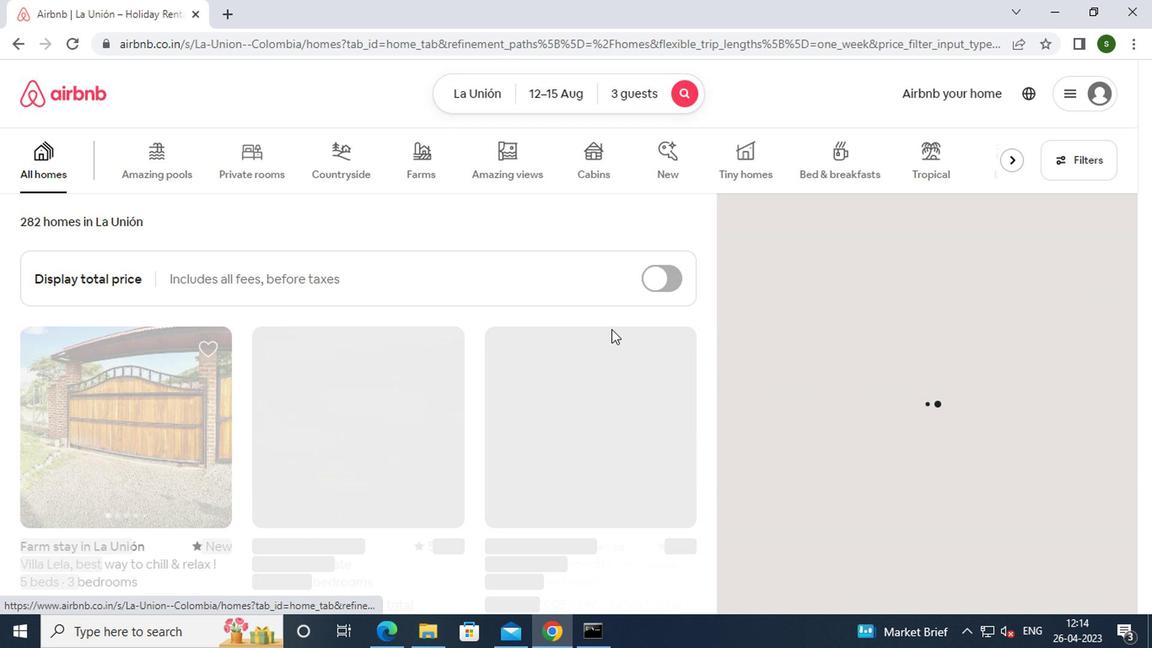 
